 Task: Search one way flight ticket for 2 adults, 2 infants in seat and 1 infant on lap in first from Dallas: Dallas Fort Worth International Airport to Riverton: Central Wyoming Regional Airport (was Riverton Regional) on 8-4-2023. Choice of flights is Singapure airlines. Number of bags: 3 checked bags. Price is upto 30000. Outbound departure time preference is 4:45.
Action: Mouse moved to (216, 250)
Screenshot: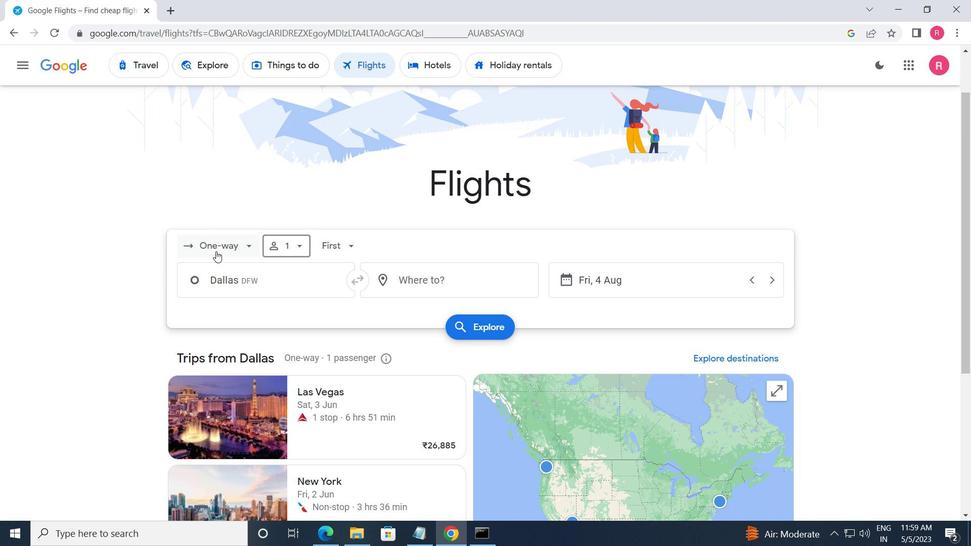 
Action: Mouse pressed left at (216, 250)
Screenshot: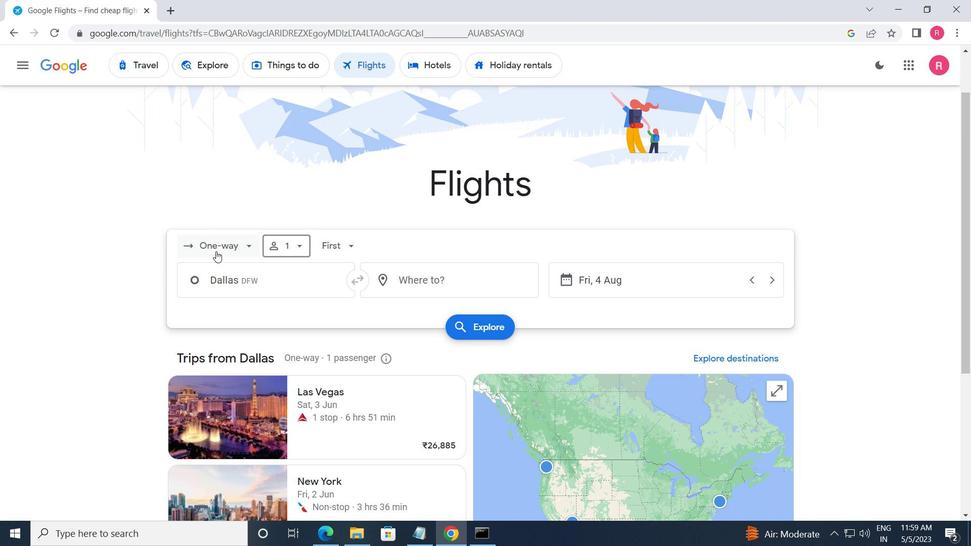 
Action: Mouse moved to (247, 310)
Screenshot: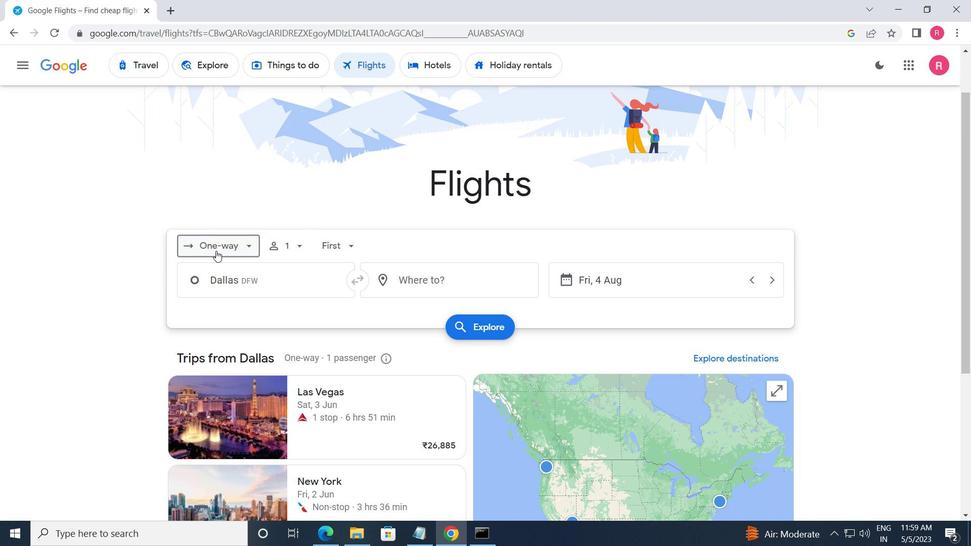 
Action: Mouse pressed left at (247, 310)
Screenshot: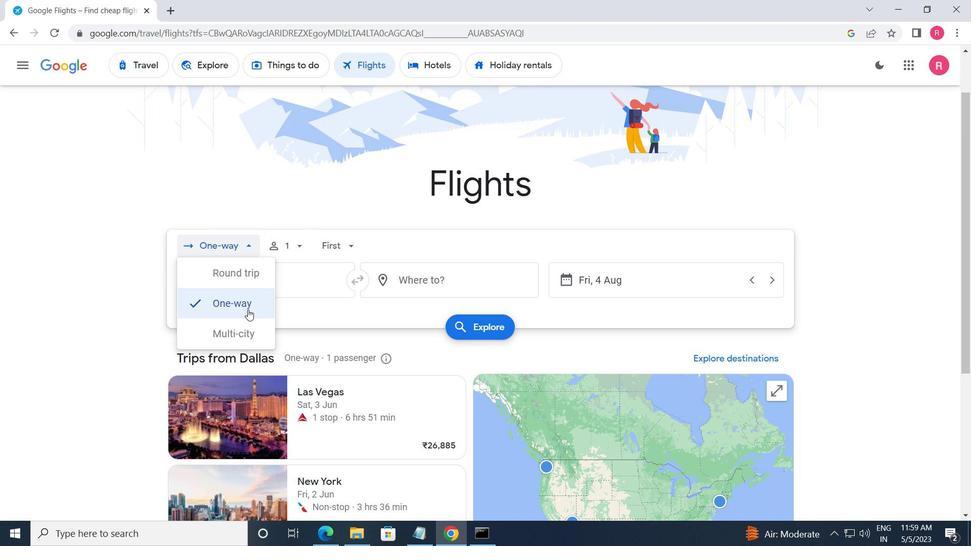 
Action: Mouse moved to (295, 249)
Screenshot: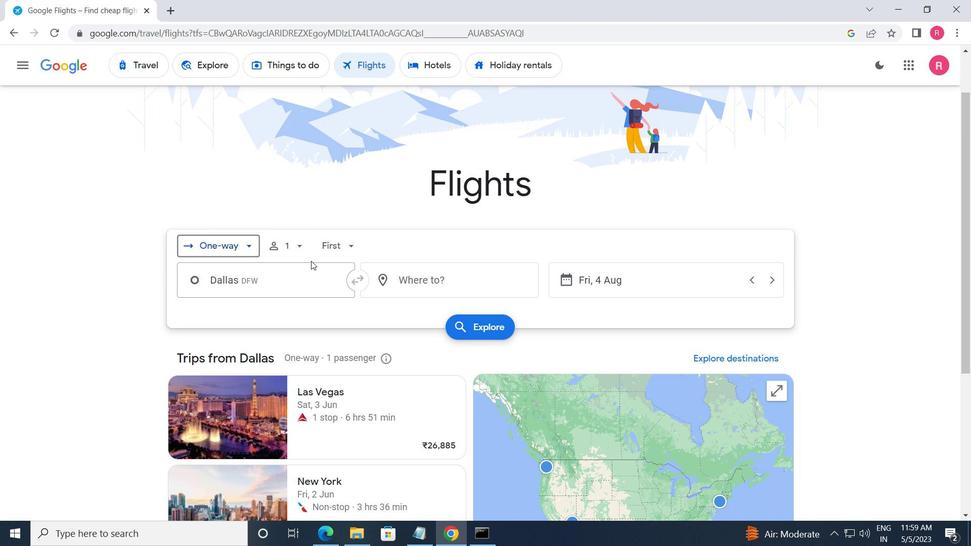 
Action: Mouse pressed left at (295, 249)
Screenshot: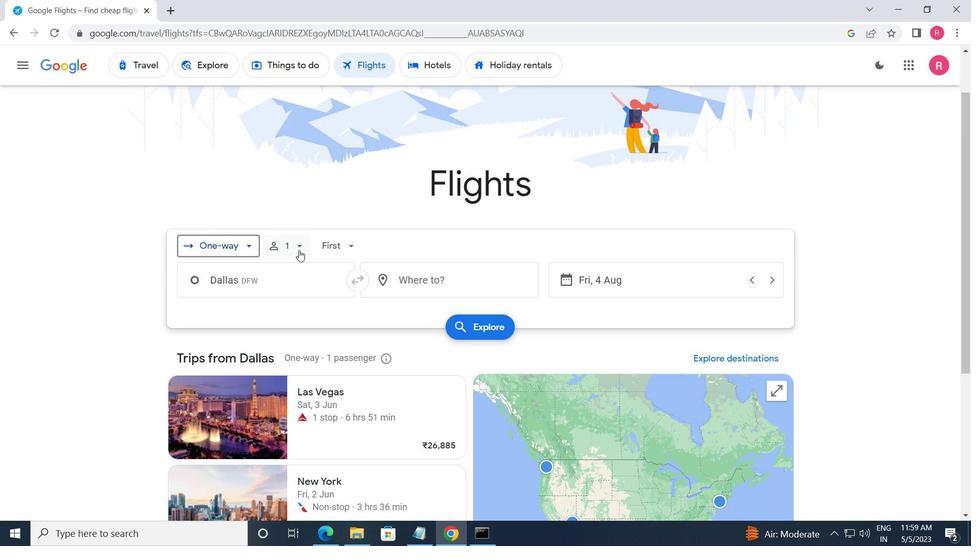 
Action: Mouse moved to (399, 279)
Screenshot: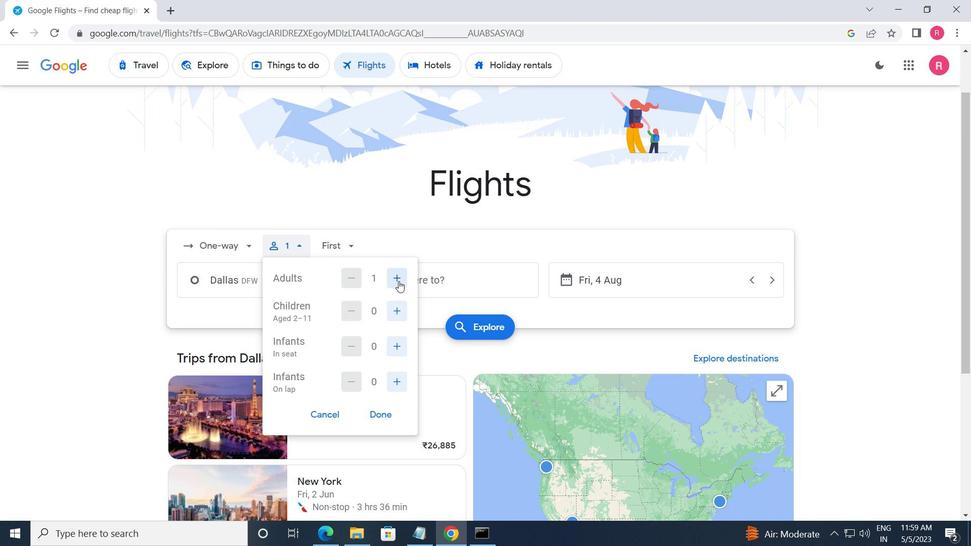 
Action: Mouse pressed left at (399, 279)
Screenshot: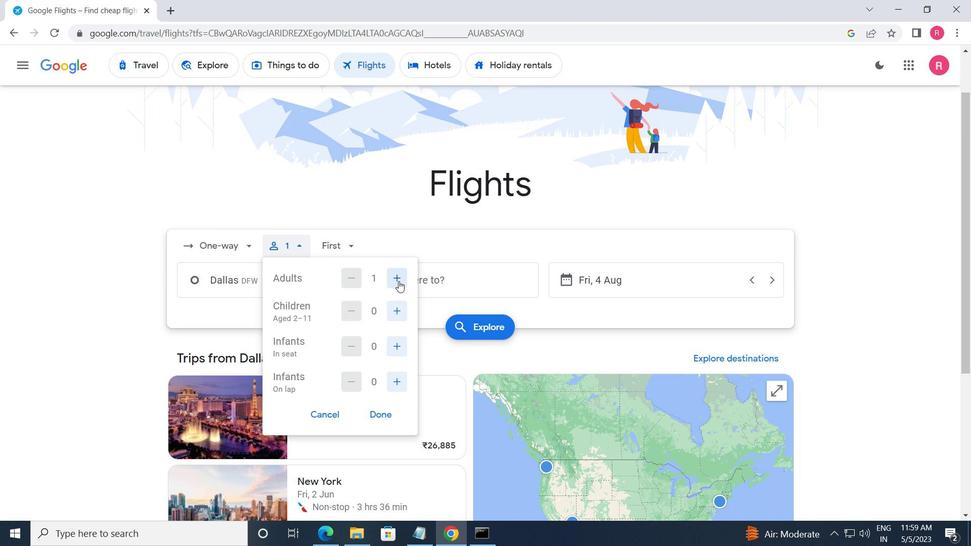 
Action: Mouse moved to (391, 351)
Screenshot: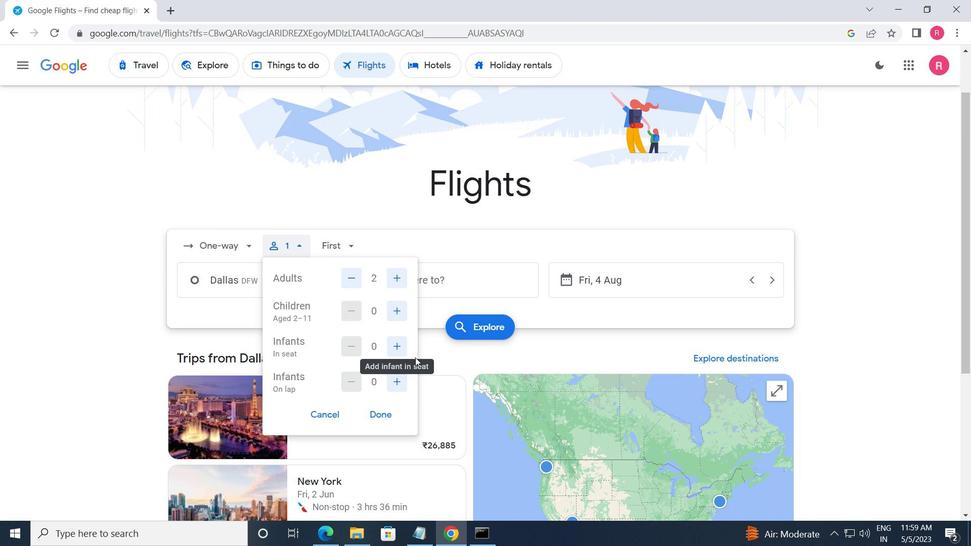 
Action: Mouse pressed left at (391, 351)
Screenshot: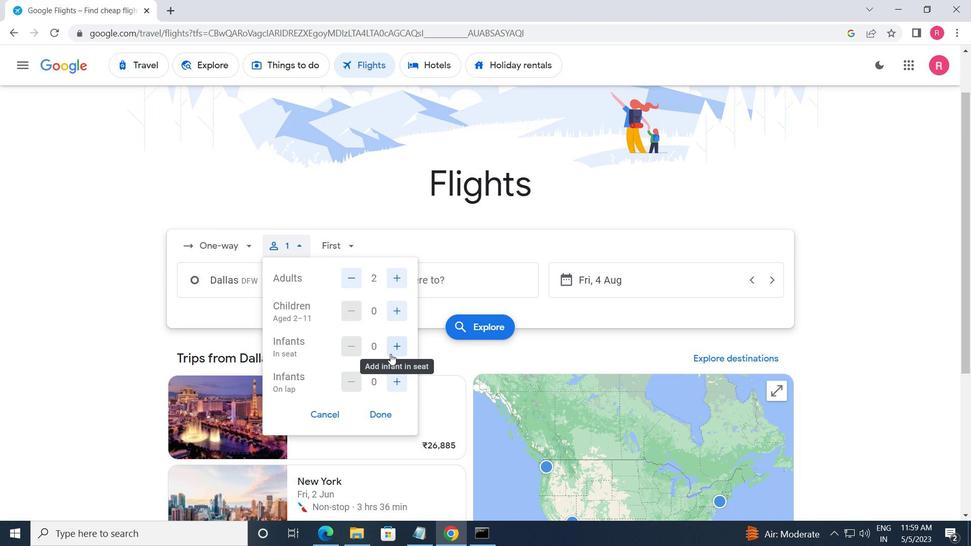 
Action: Mouse moved to (398, 342)
Screenshot: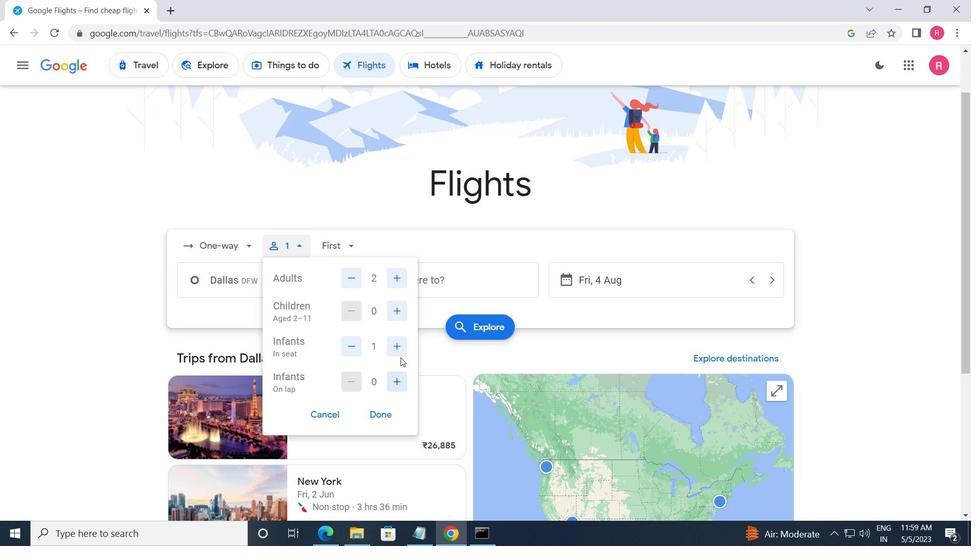 
Action: Mouse pressed left at (398, 342)
Screenshot: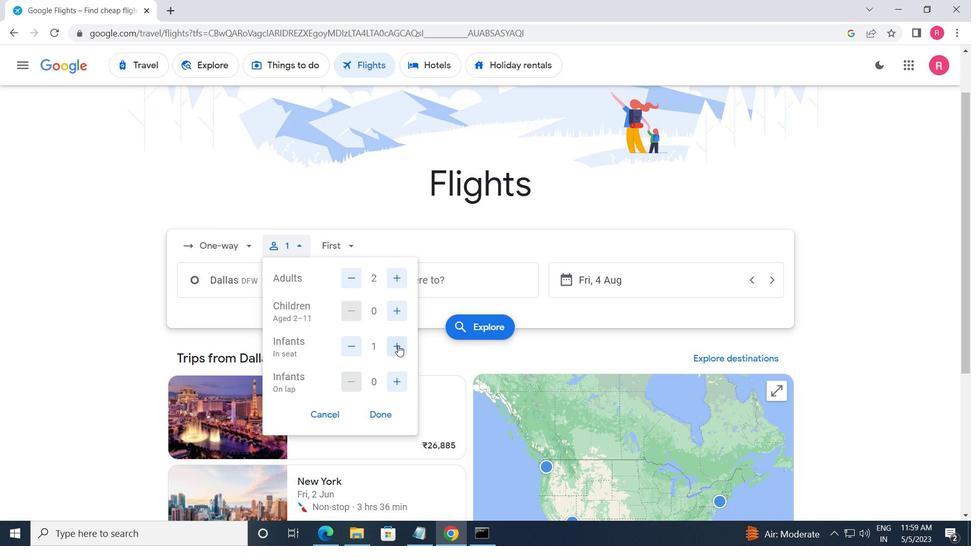 
Action: Mouse moved to (394, 376)
Screenshot: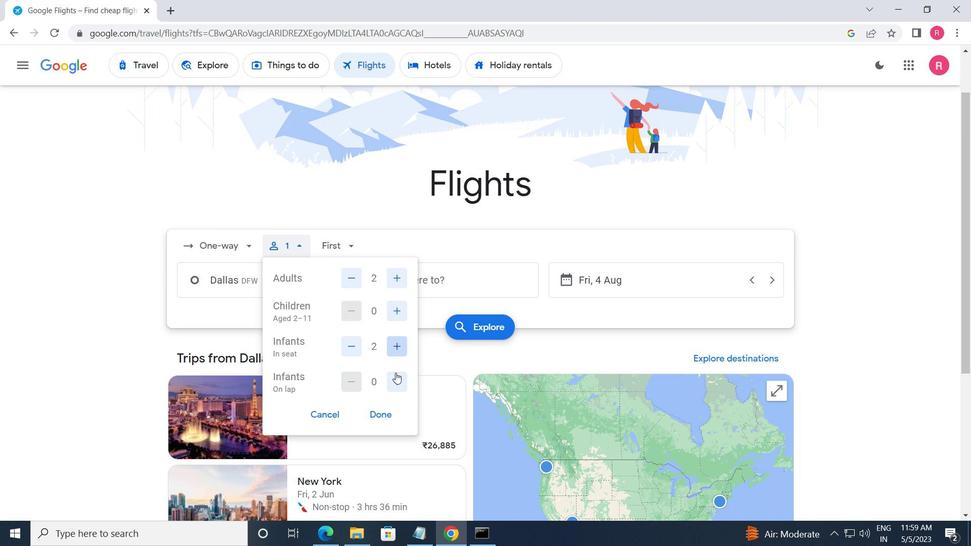 
Action: Mouse pressed left at (394, 376)
Screenshot: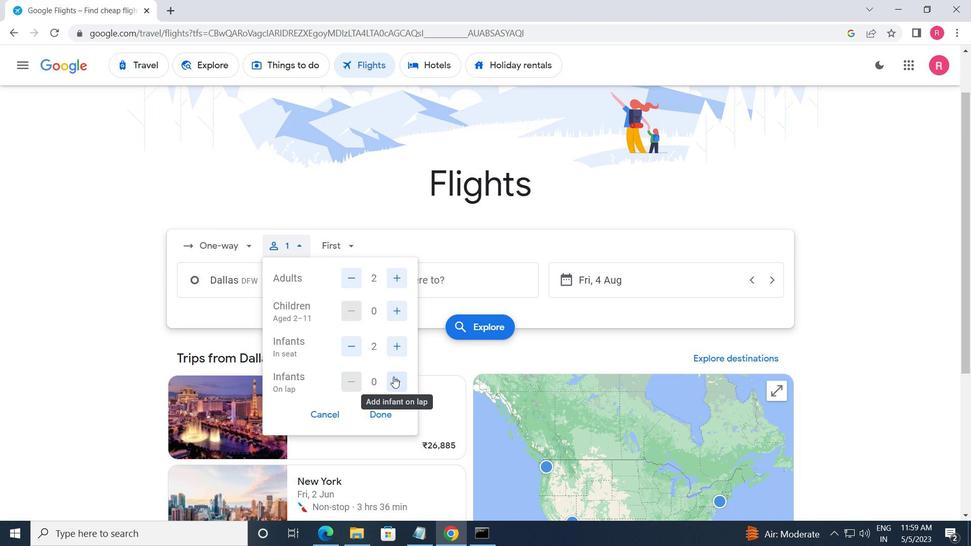 
Action: Mouse moved to (376, 415)
Screenshot: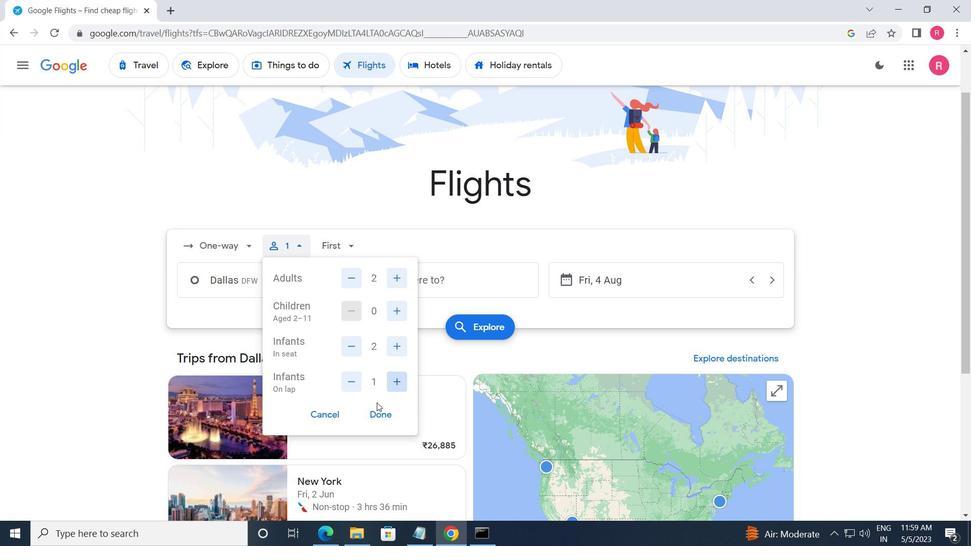 
Action: Mouse pressed left at (376, 415)
Screenshot: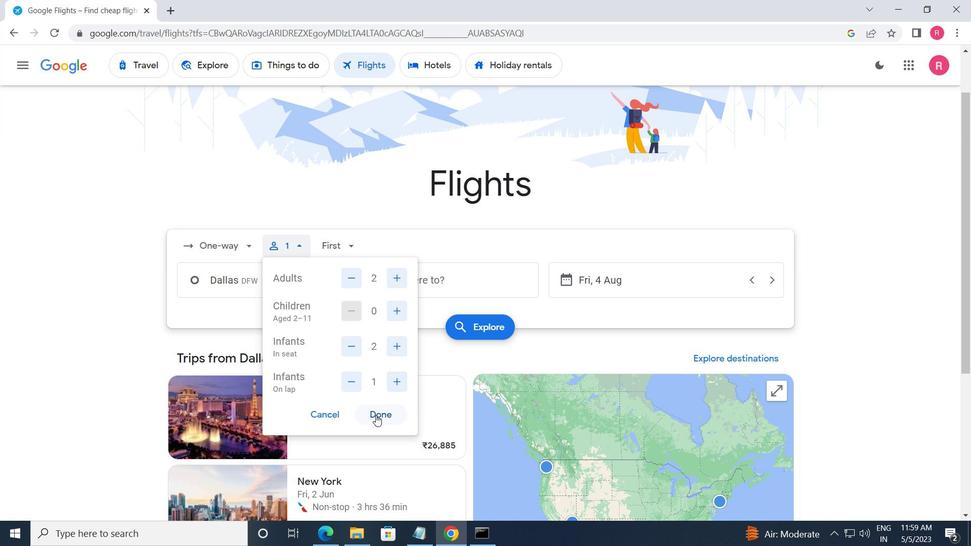 
Action: Mouse moved to (336, 244)
Screenshot: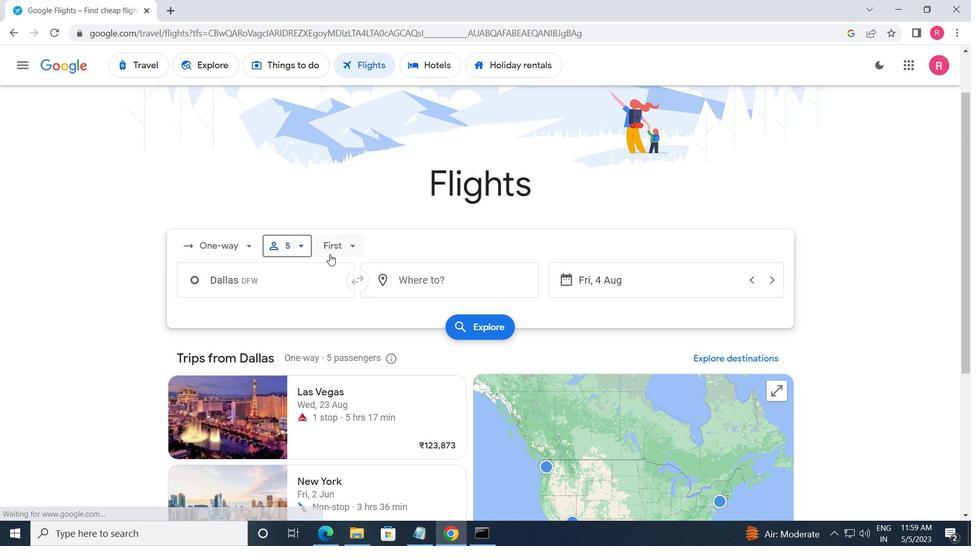 
Action: Mouse pressed left at (336, 244)
Screenshot: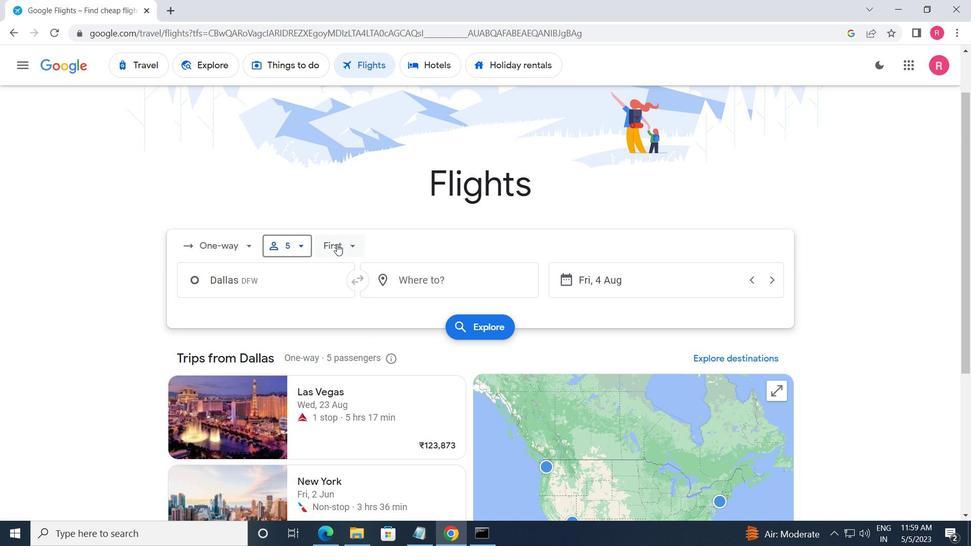 
Action: Mouse moved to (372, 362)
Screenshot: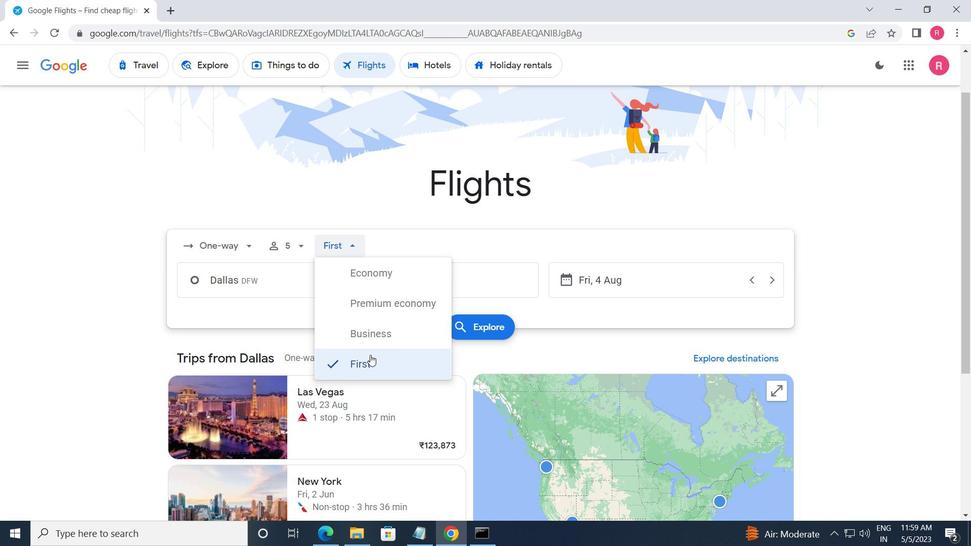 
Action: Mouse pressed left at (372, 362)
Screenshot: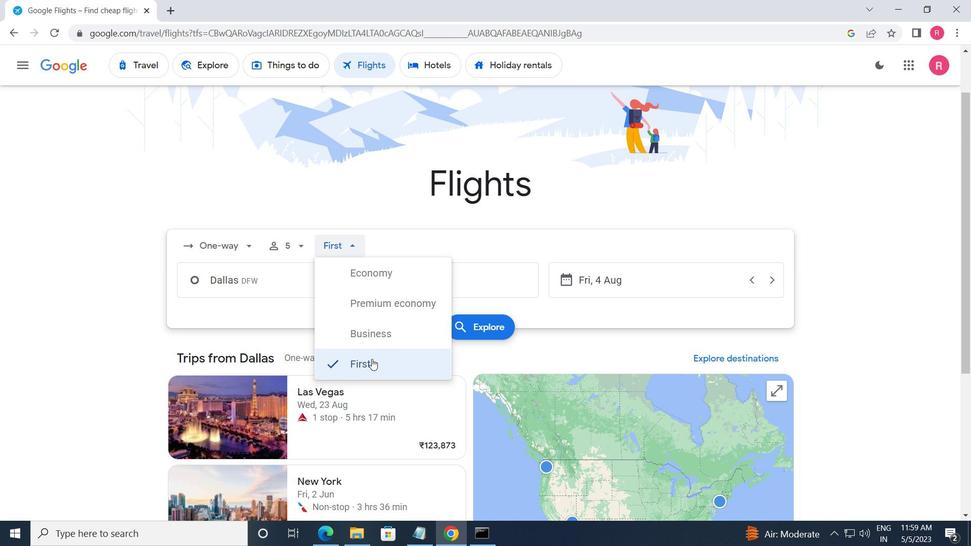 
Action: Mouse moved to (289, 283)
Screenshot: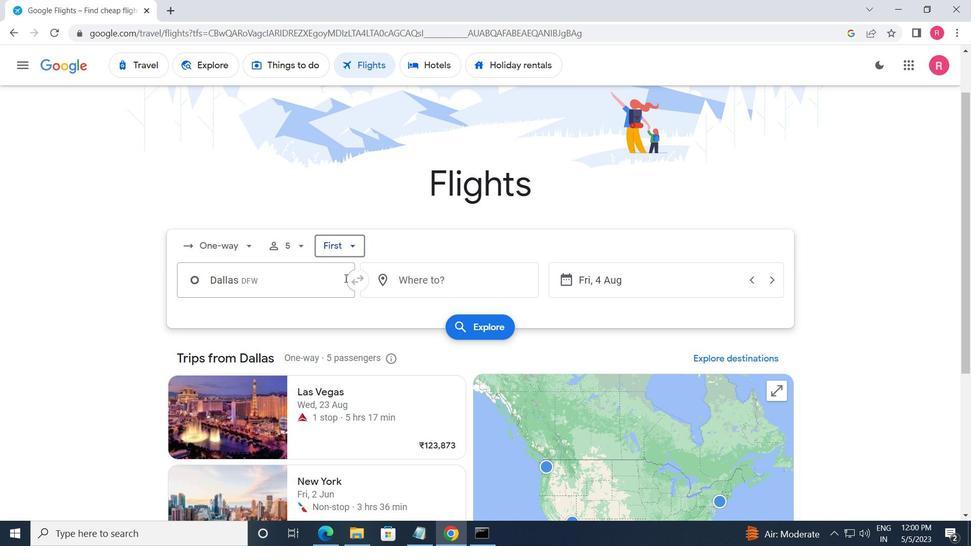 
Action: Mouse pressed left at (289, 283)
Screenshot: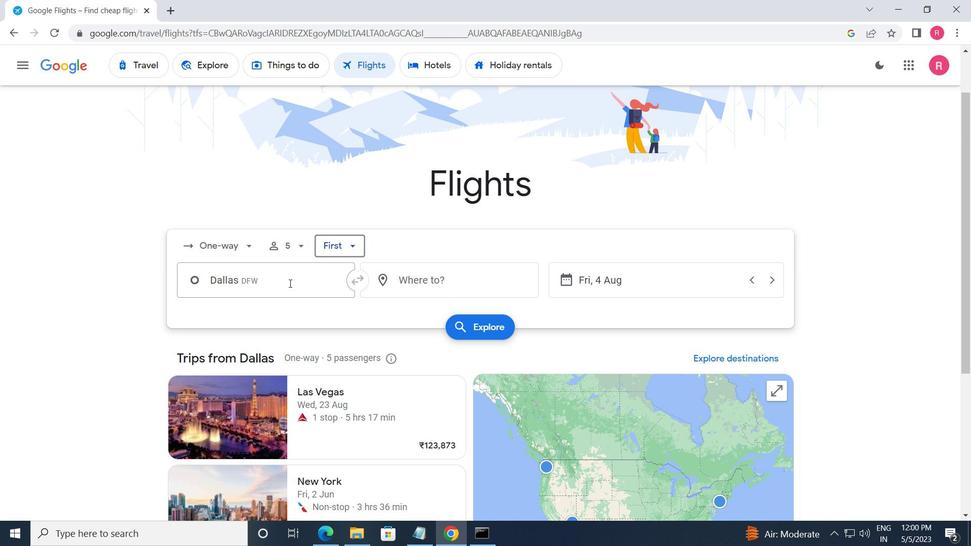 
Action: Key pressed <Key.shift>DALLAS
Screenshot: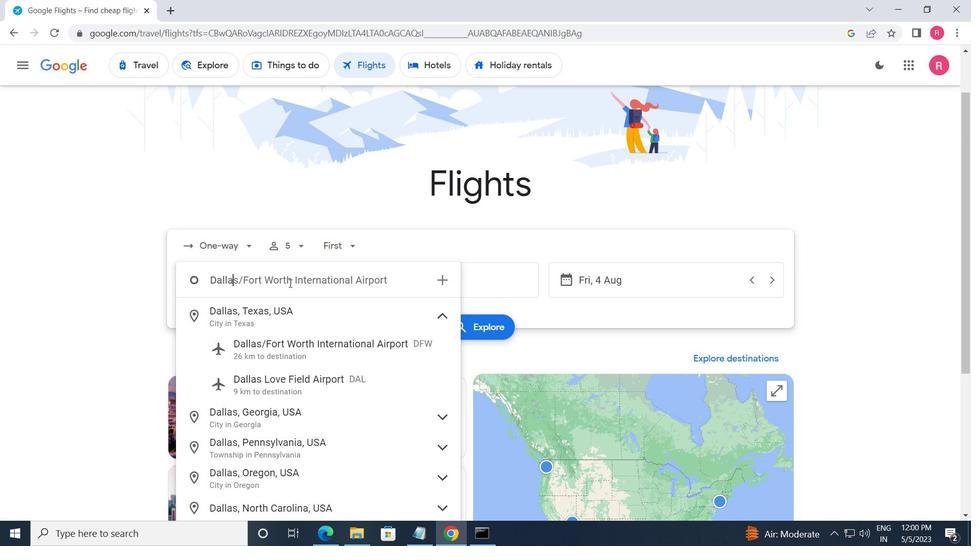 
Action: Mouse moved to (282, 350)
Screenshot: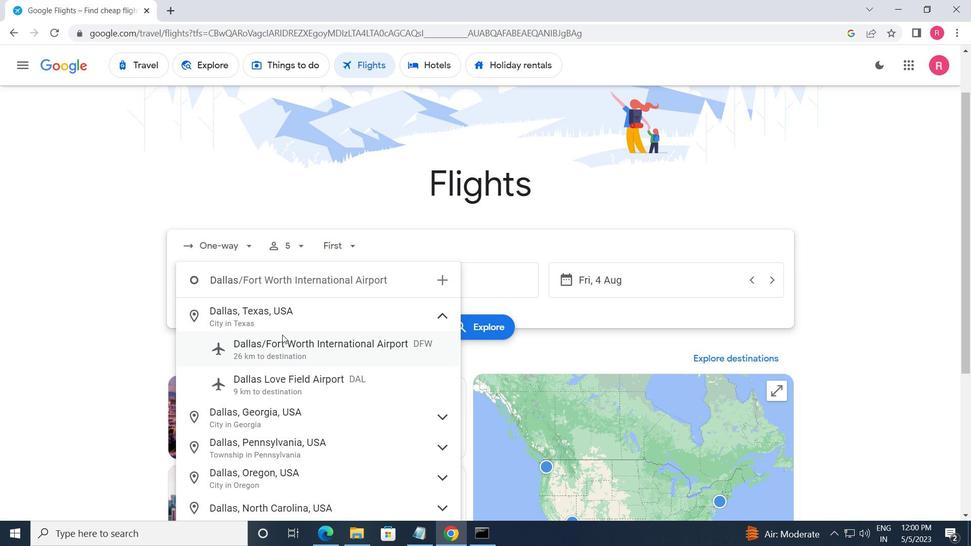 
Action: Mouse pressed left at (282, 350)
Screenshot: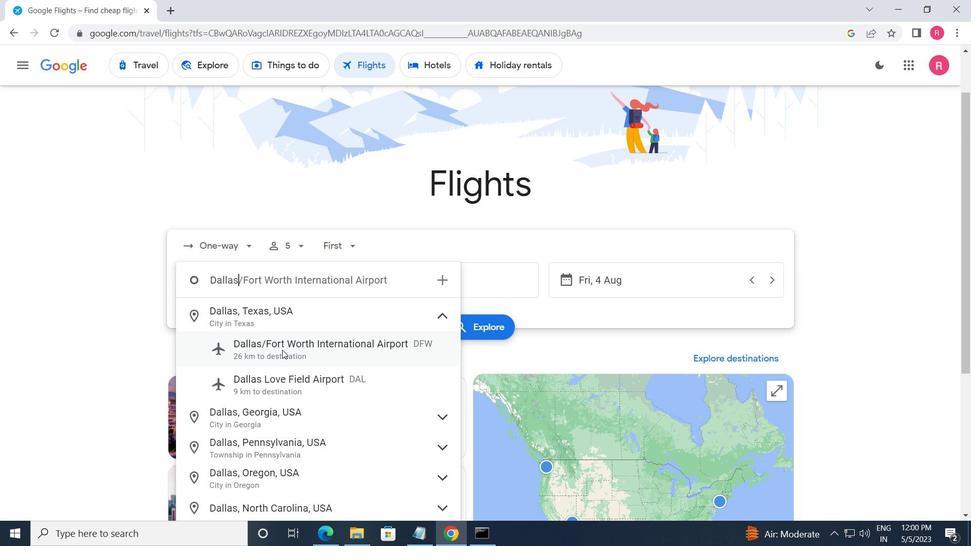 
Action: Mouse moved to (416, 277)
Screenshot: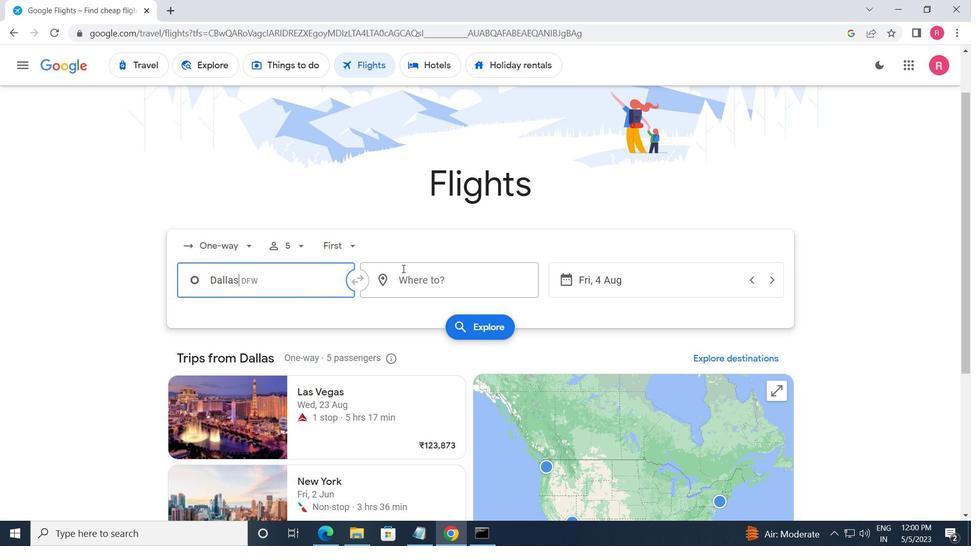 
Action: Mouse pressed left at (416, 277)
Screenshot: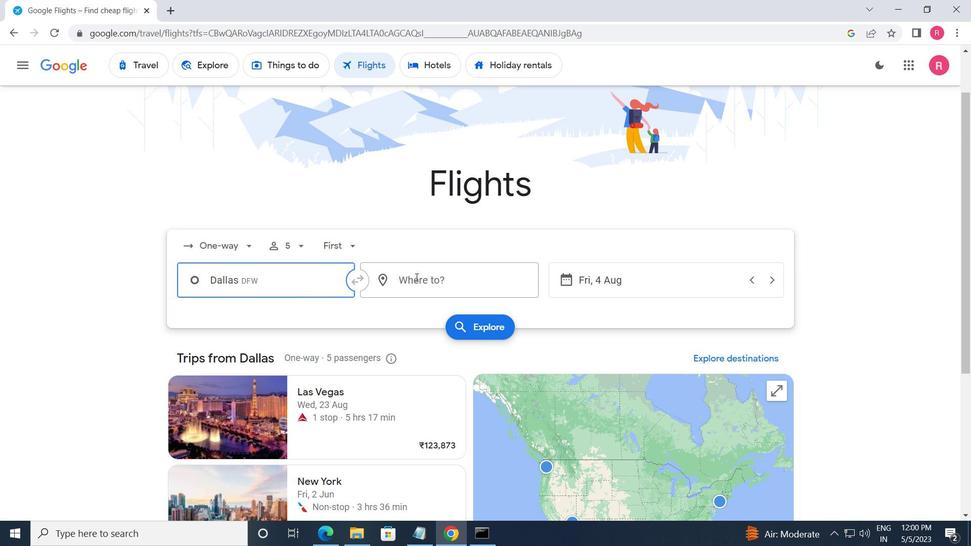 
Action: Key pressed <Key.shift>CENTRAL<Key.space><Key.shift>W
Screenshot: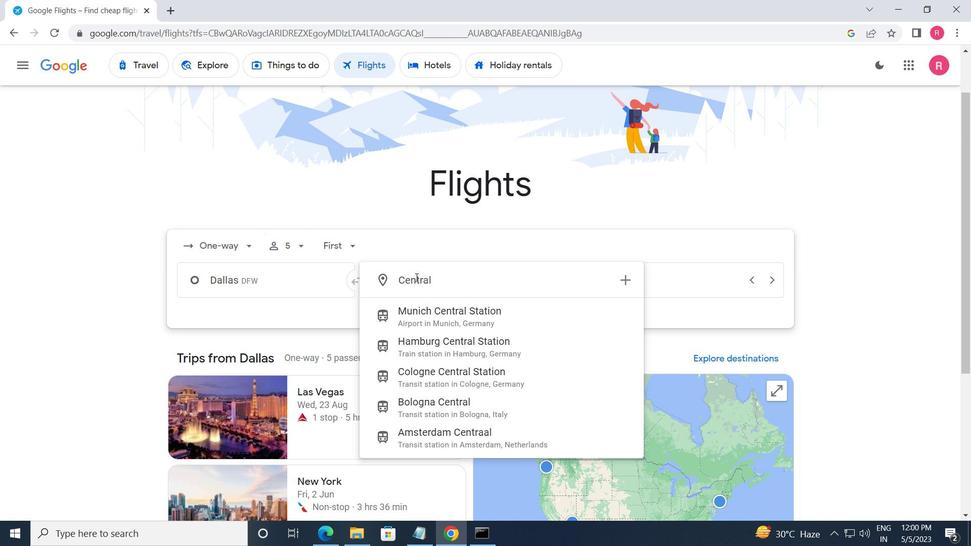 
Action: Mouse moved to (460, 314)
Screenshot: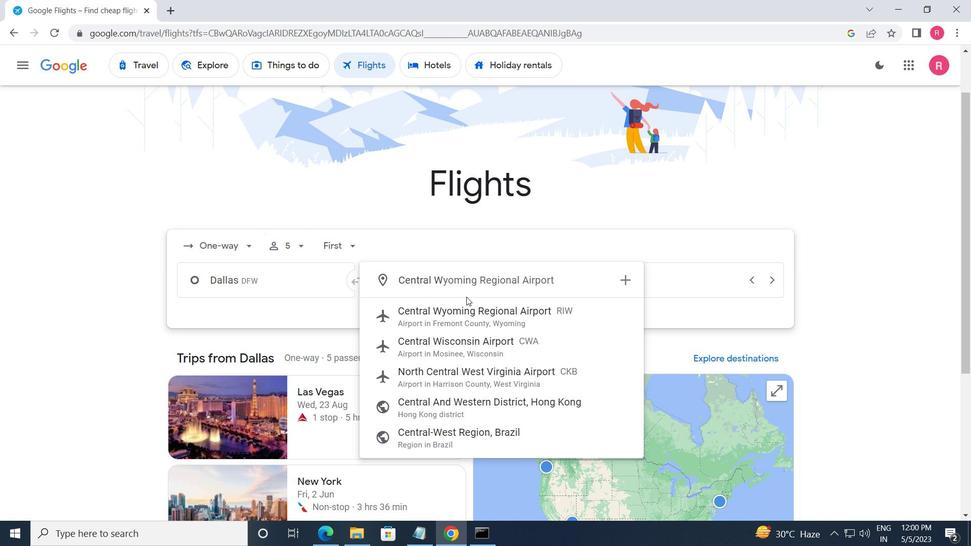 
Action: Mouse pressed left at (460, 314)
Screenshot: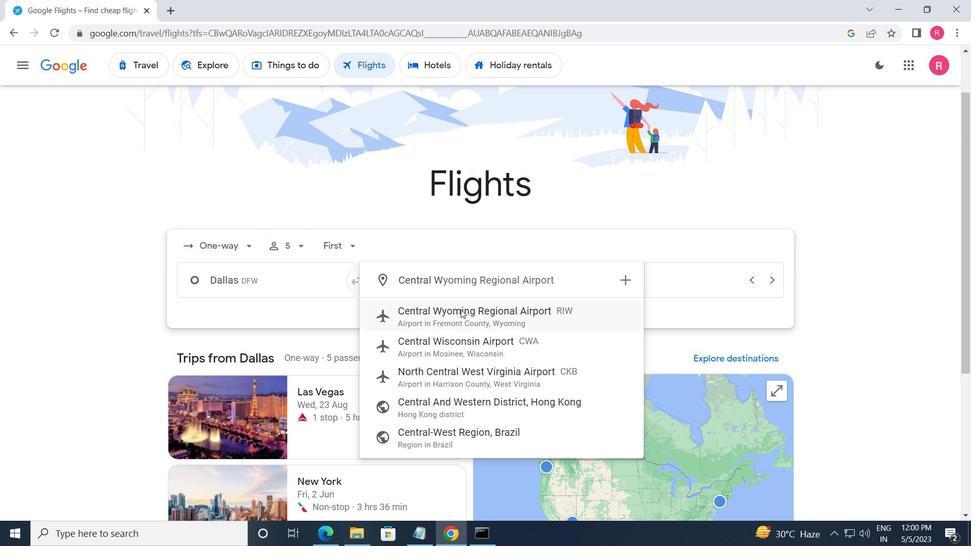 
Action: Mouse moved to (627, 275)
Screenshot: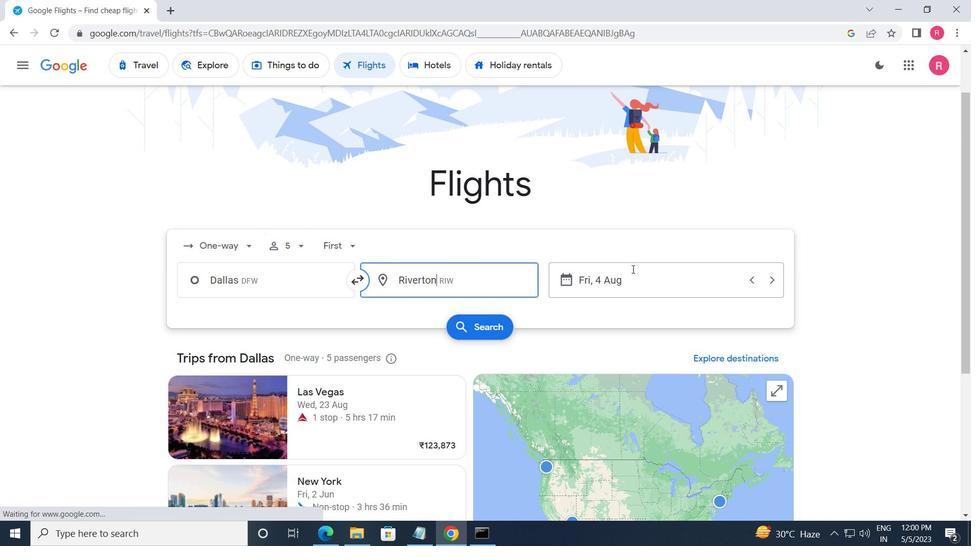 
Action: Mouse pressed left at (627, 275)
Screenshot: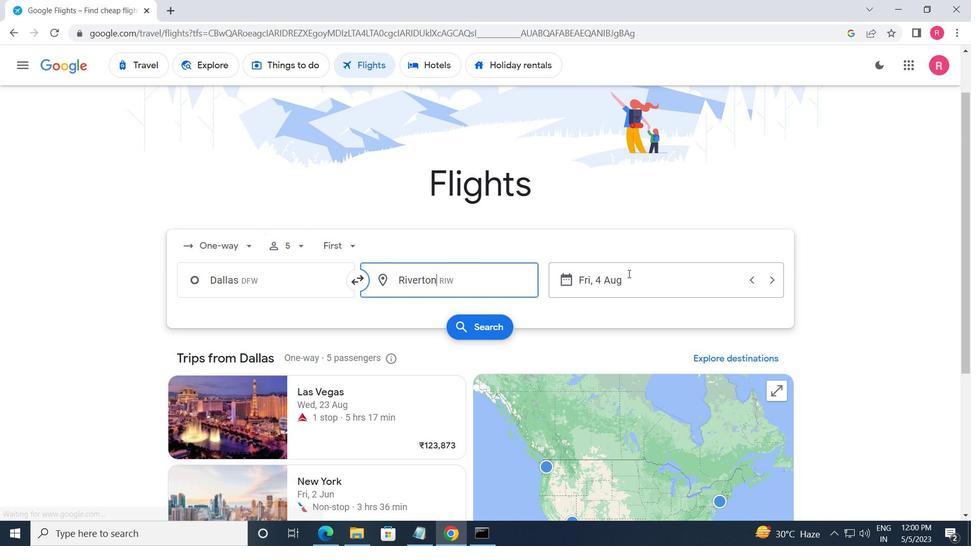 
Action: Mouse moved to (486, 300)
Screenshot: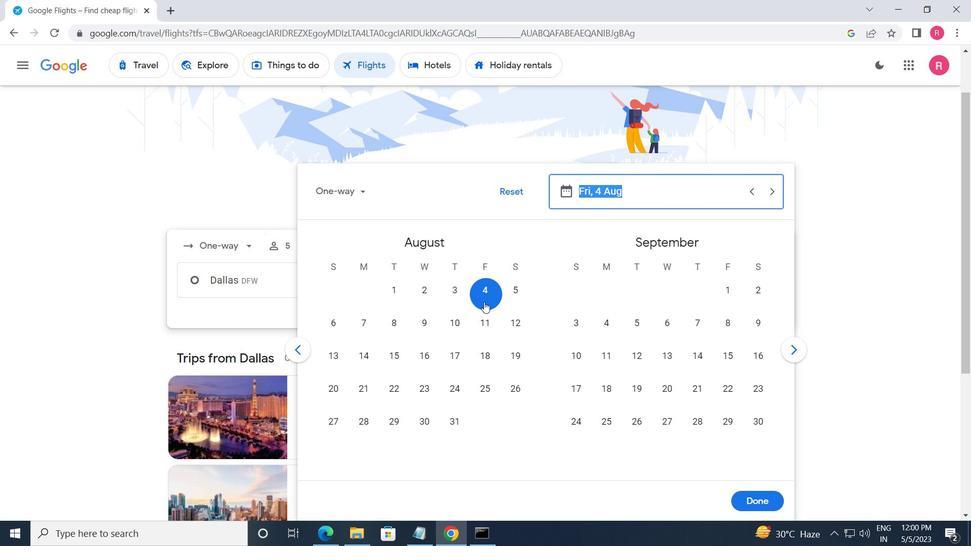 
Action: Mouse pressed left at (486, 300)
Screenshot: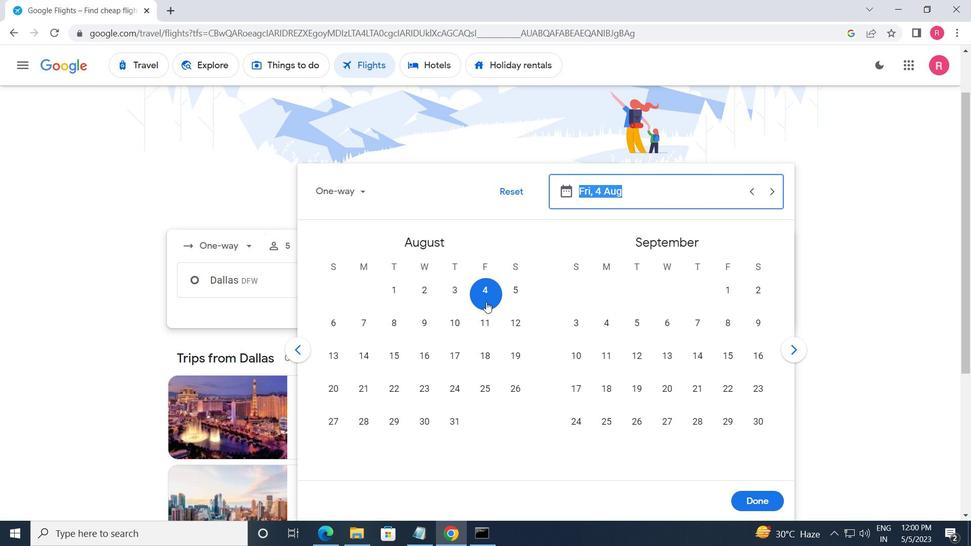 
Action: Mouse moved to (763, 508)
Screenshot: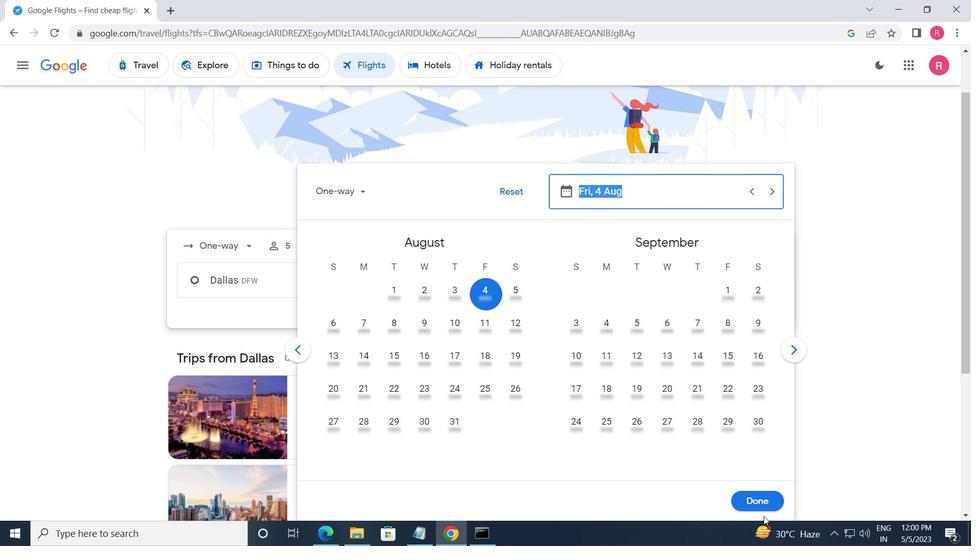 
Action: Mouse pressed left at (763, 508)
Screenshot: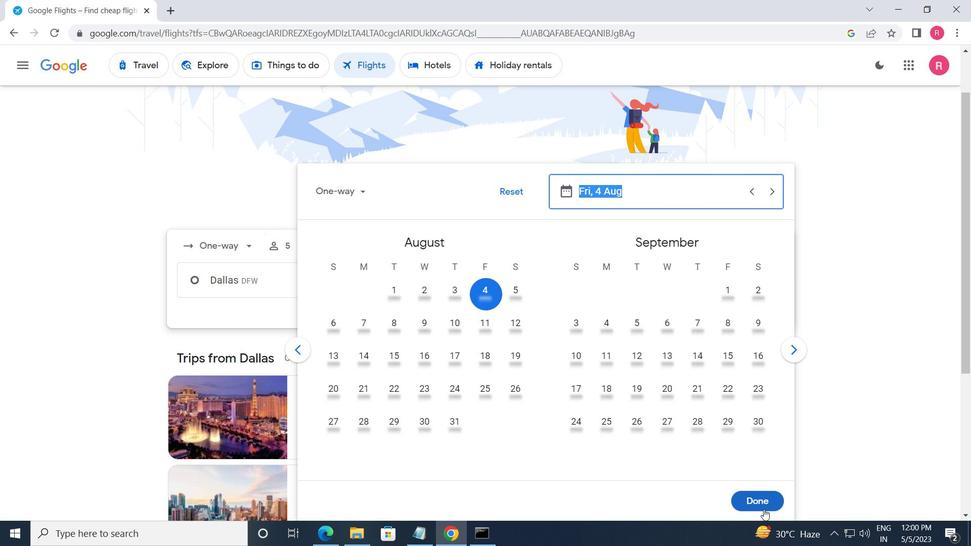 
Action: Mouse moved to (471, 330)
Screenshot: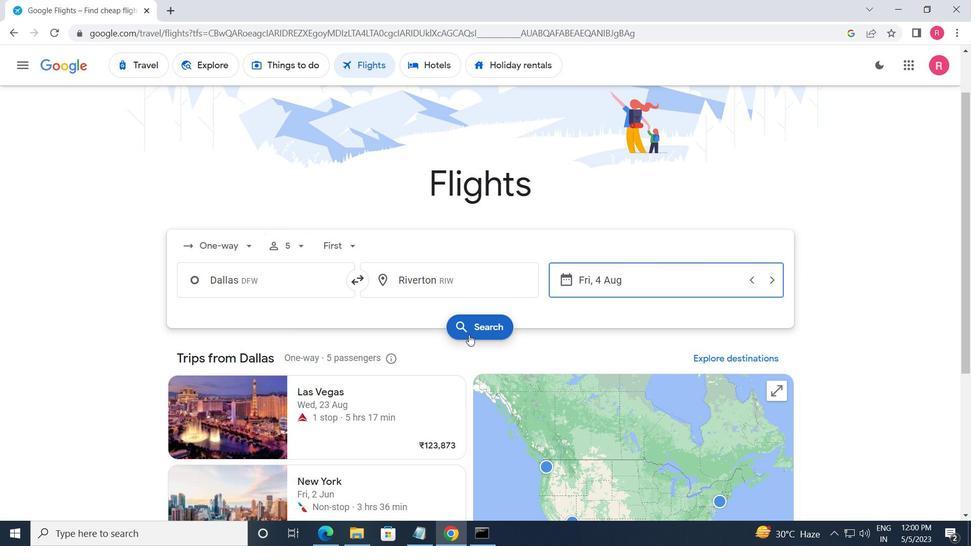 
Action: Mouse pressed left at (471, 330)
Screenshot: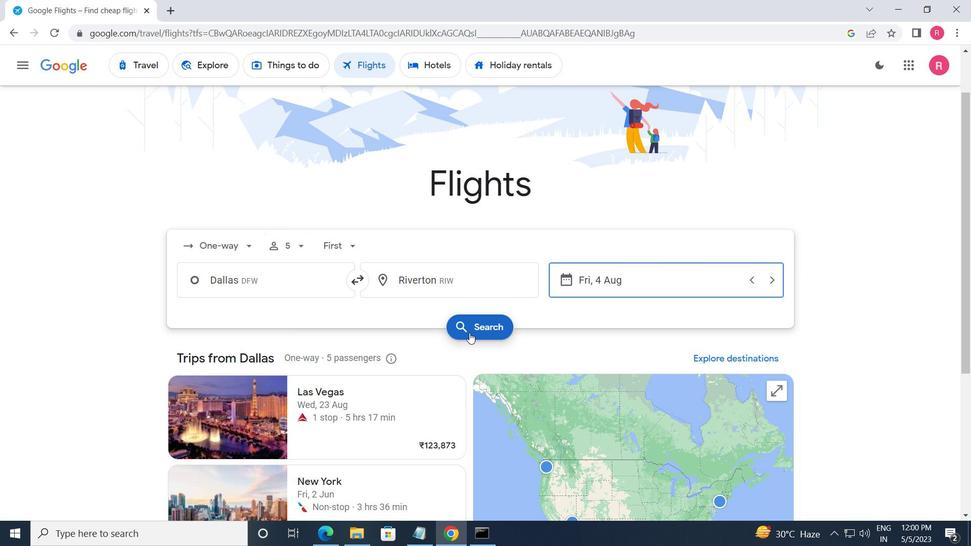 
Action: Mouse moved to (190, 181)
Screenshot: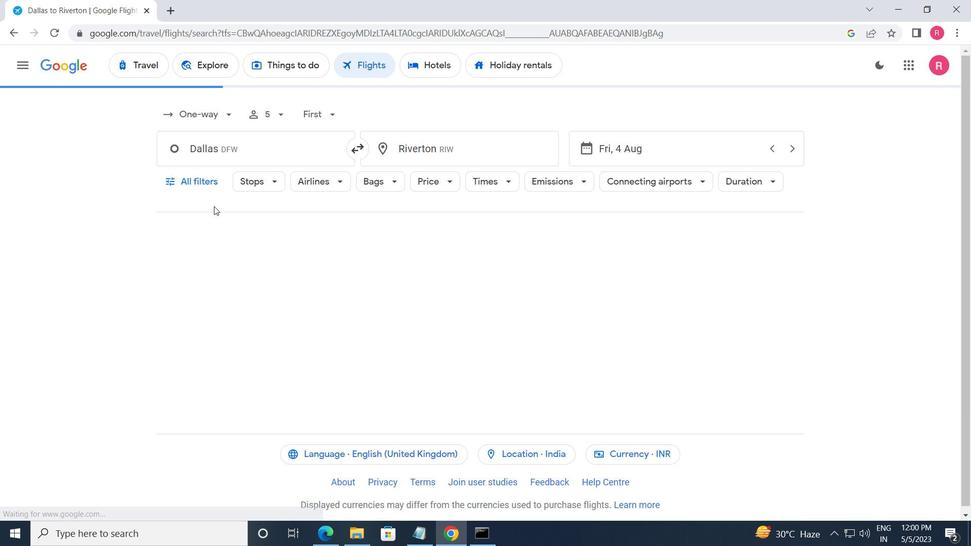 
Action: Mouse pressed left at (190, 181)
Screenshot: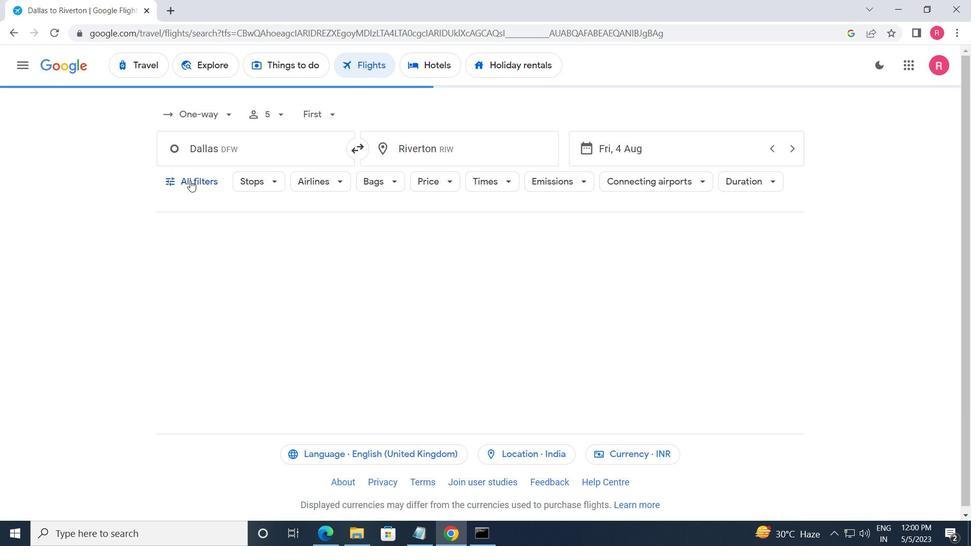 
Action: Mouse moved to (239, 310)
Screenshot: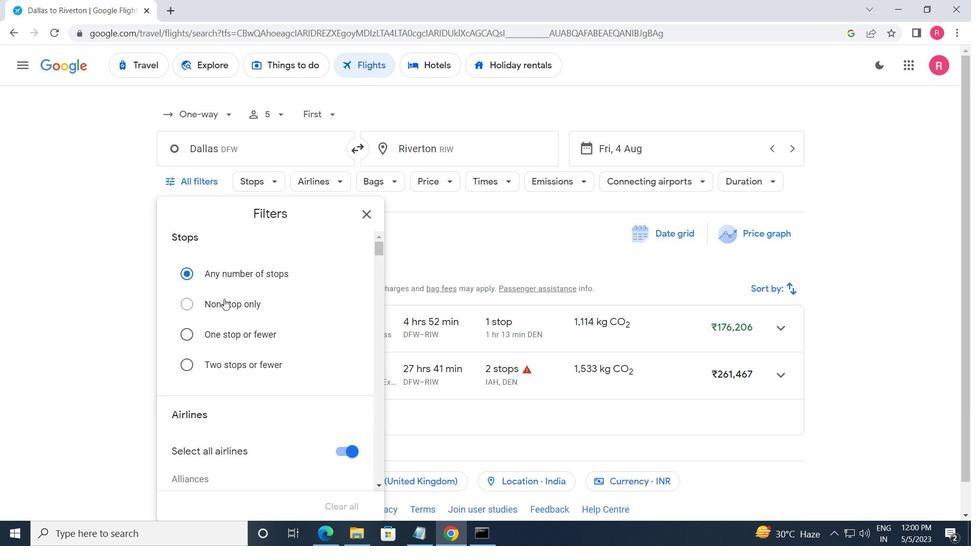
Action: Mouse scrolled (239, 310) with delta (0, 0)
Screenshot: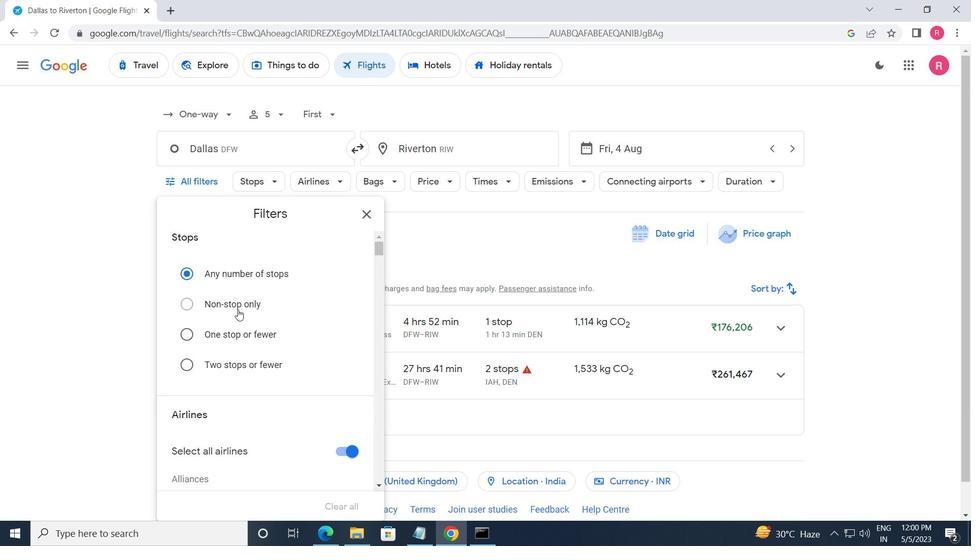 
Action: Mouse scrolled (239, 310) with delta (0, 0)
Screenshot: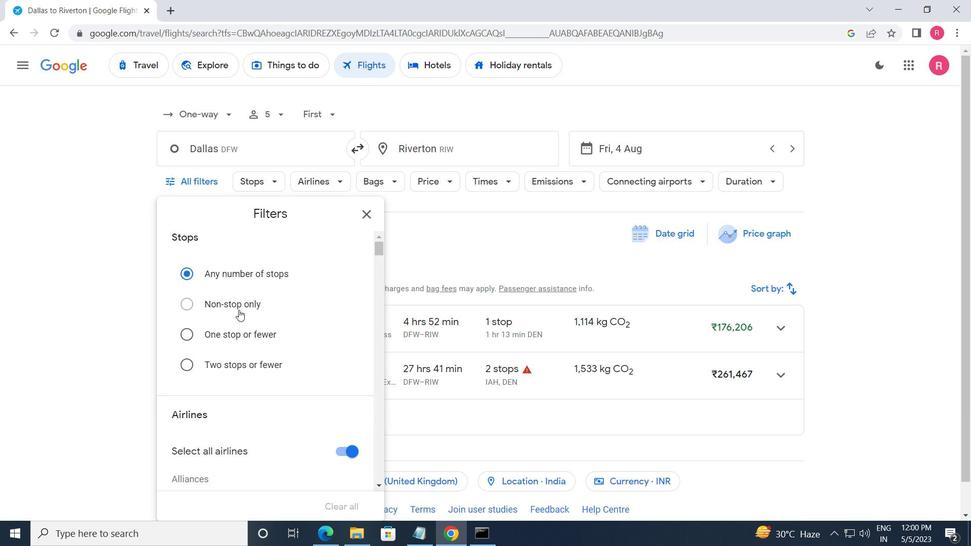 
Action: Mouse scrolled (239, 310) with delta (0, 0)
Screenshot: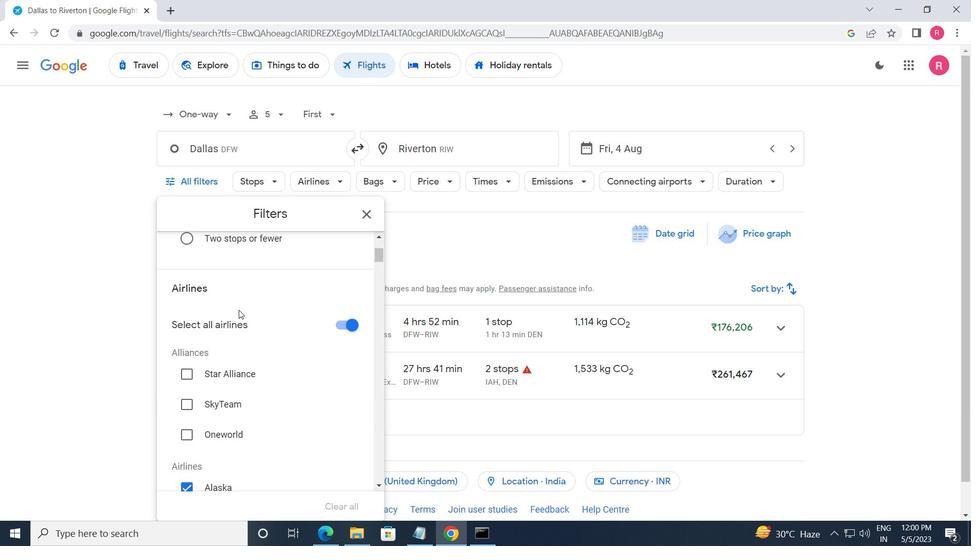 
Action: Mouse scrolled (239, 310) with delta (0, 0)
Screenshot: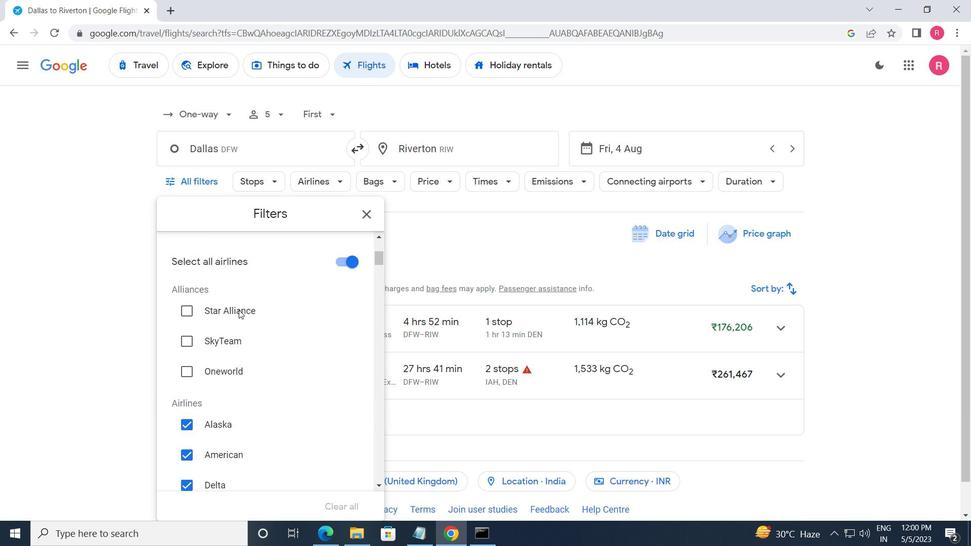 
Action: Mouse scrolled (239, 310) with delta (0, 0)
Screenshot: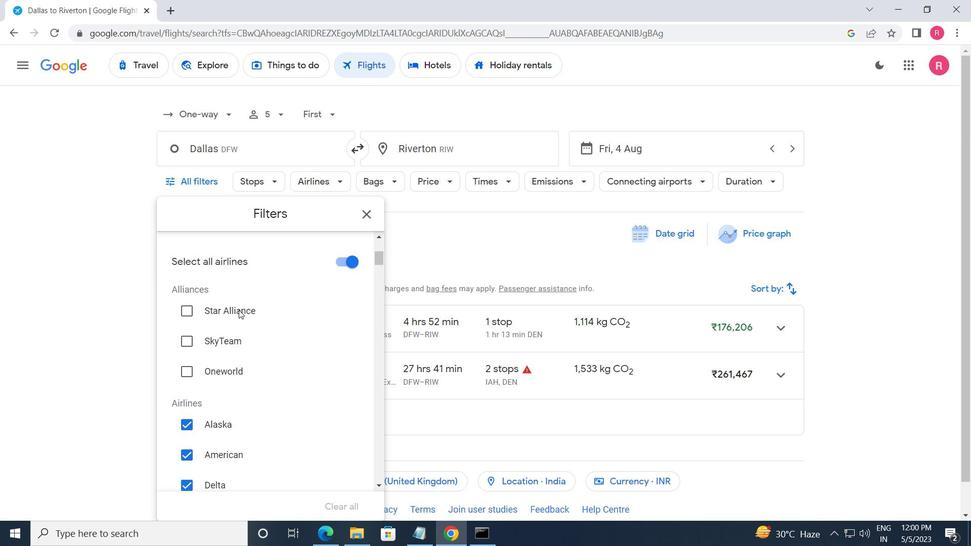 
Action: Mouse moved to (330, 422)
Screenshot: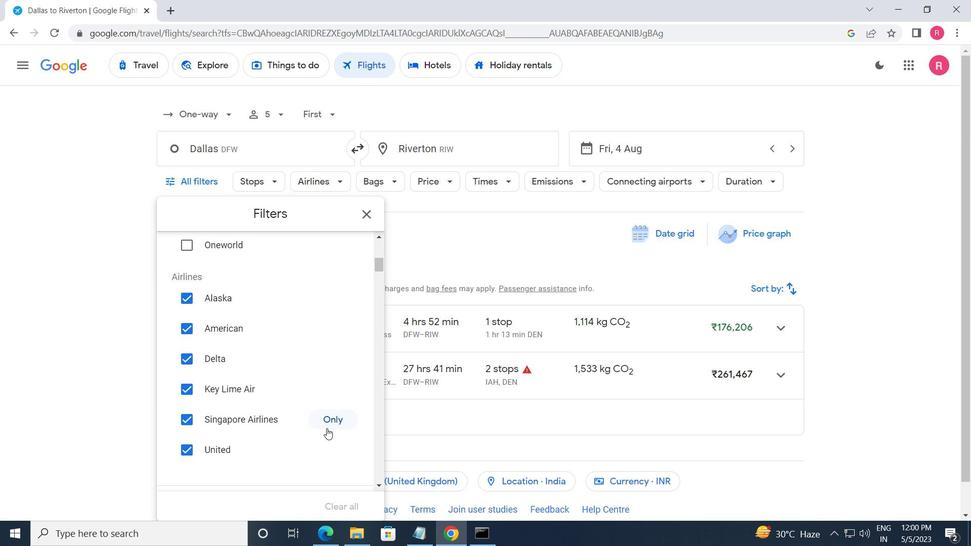 
Action: Mouse pressed left at (330, 422)
Screenshot: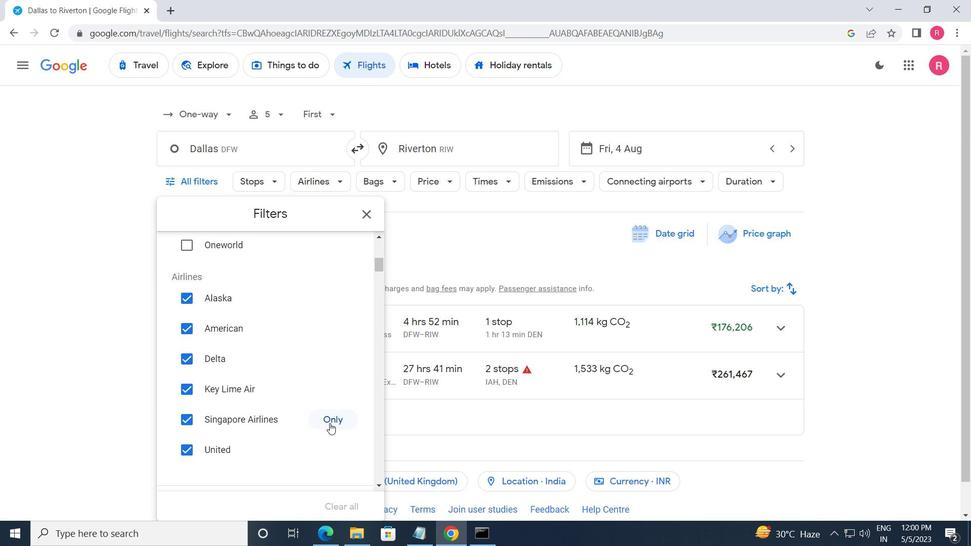 
Action: Mouse moved to (283, 346)
Screenshot: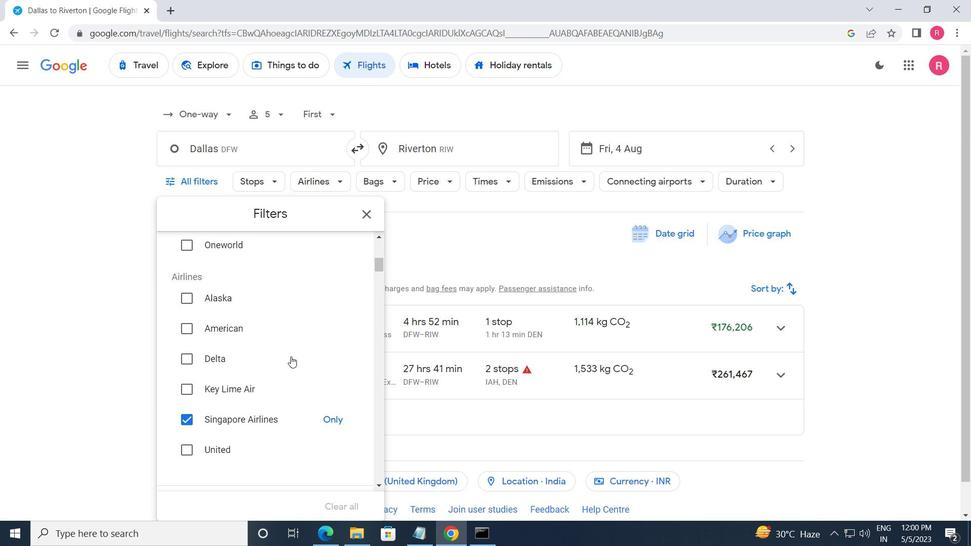 
Action: Mouse scrolled (283, 345) with delta (0, 0)
Screenshot: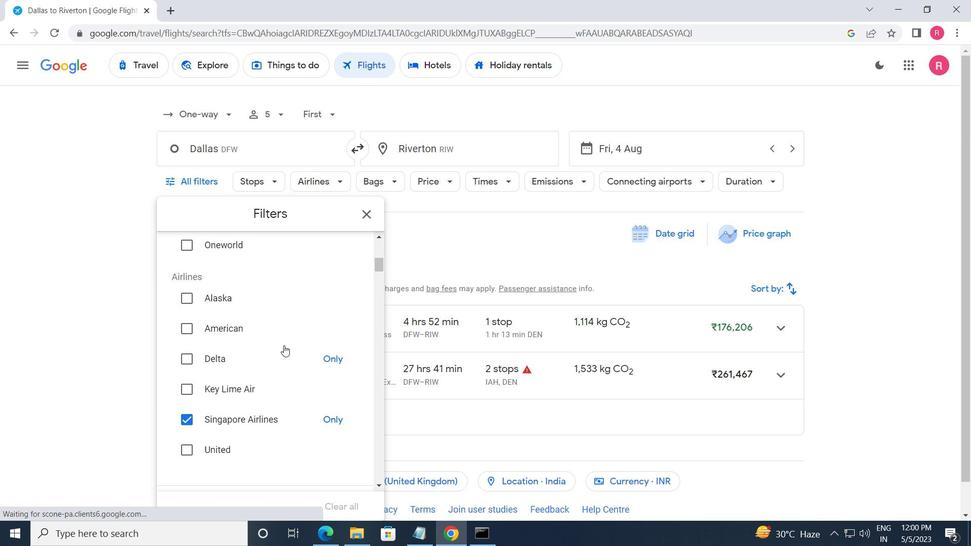 
Action: Mouse scrolled (283, 345) with delta (0, 0)
Screenshot: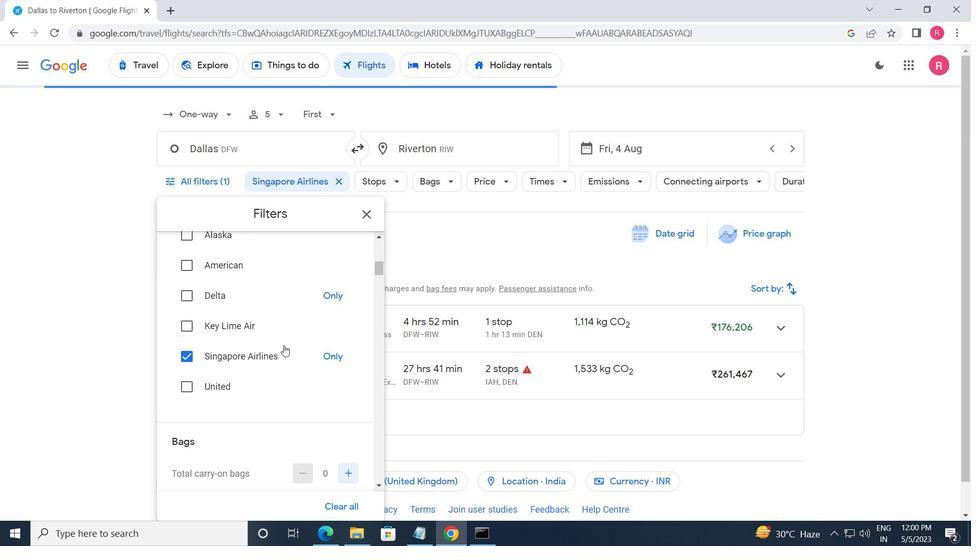 
Action: Mouse scrolled (283, 345) with delta (0, 0)
Screenshot: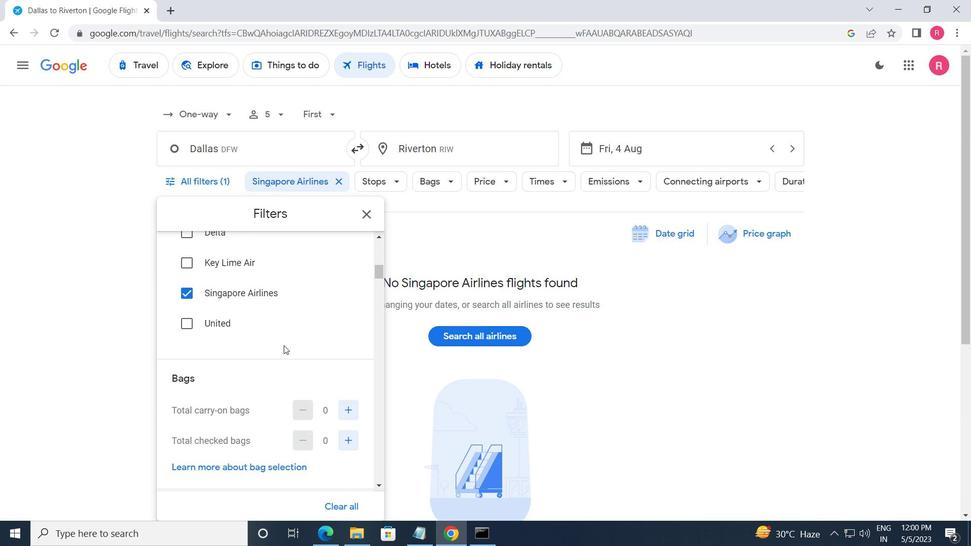 
Action: Mouse moved to (353, 381)
Screenshot: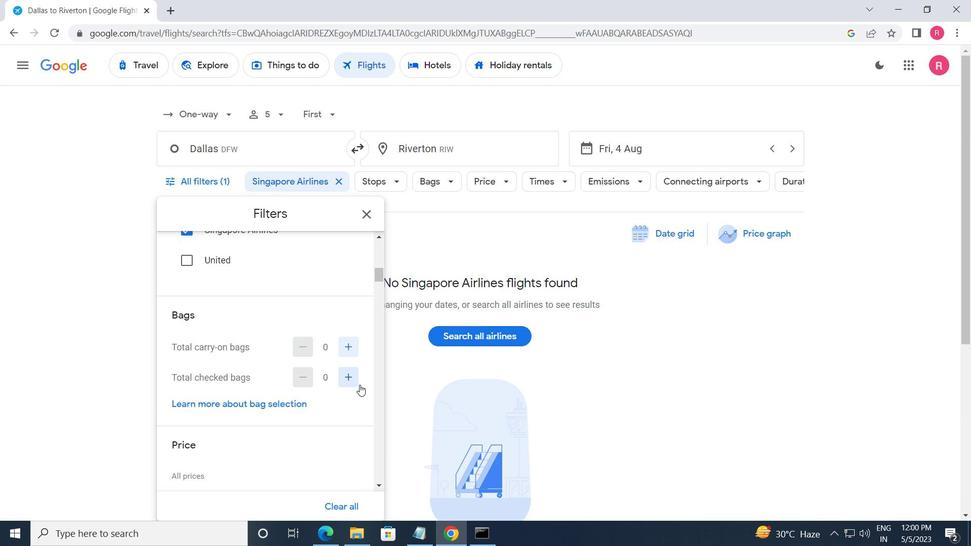 
Action: Mouse pressed left at (353, 381)
Screenshot: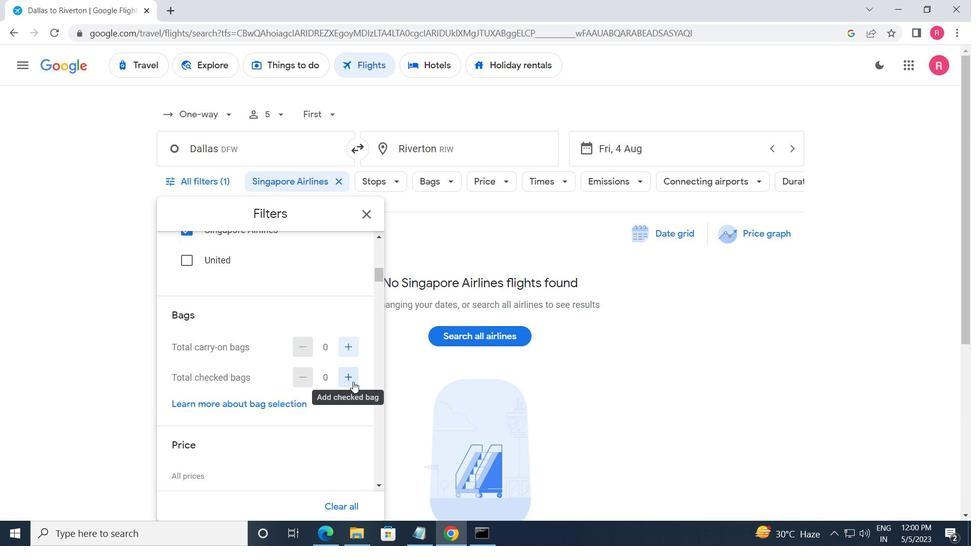 
Action: Mouse pressed left at (353, 381)
Screenshot: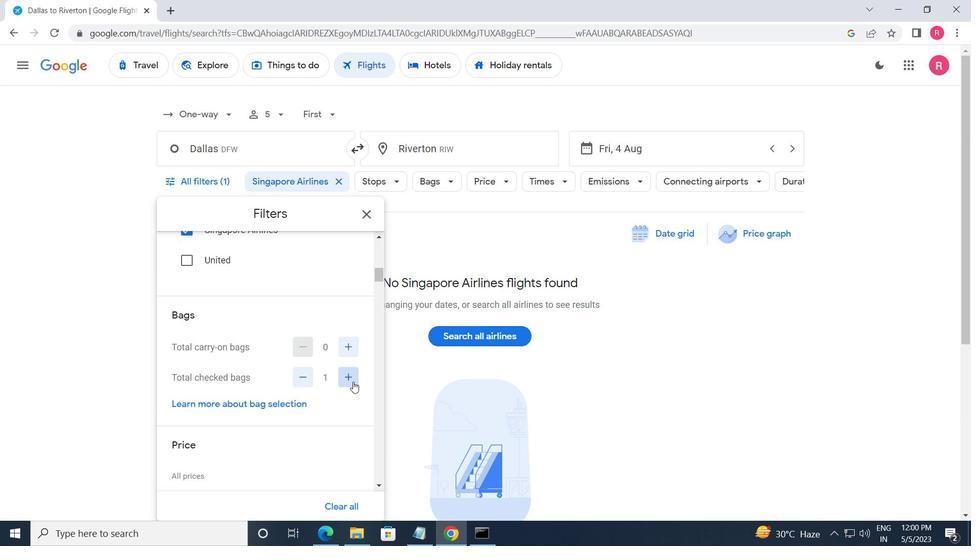 
Action: Mouse pressed left at (353, 381)
Screenshot: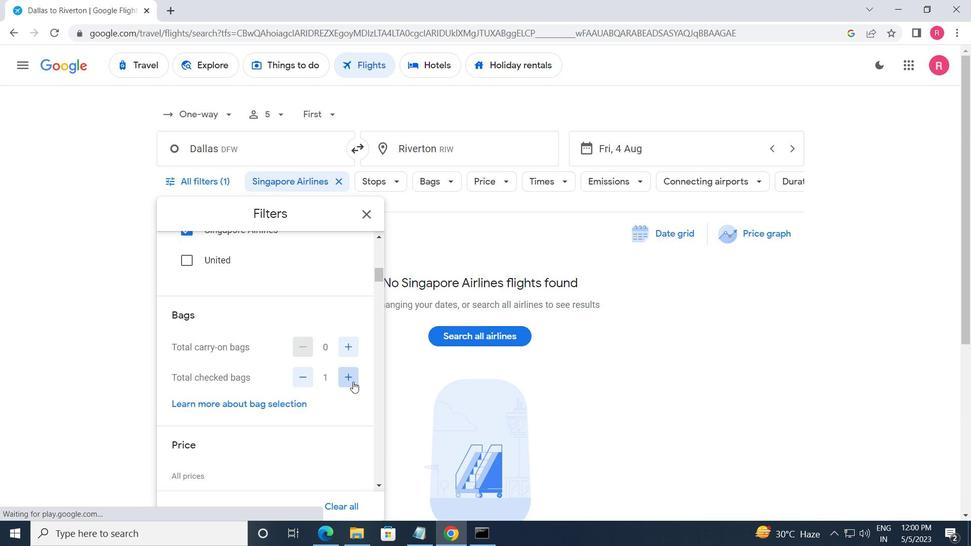 
Action: Mouse moved to (277, 359)
Screenshot: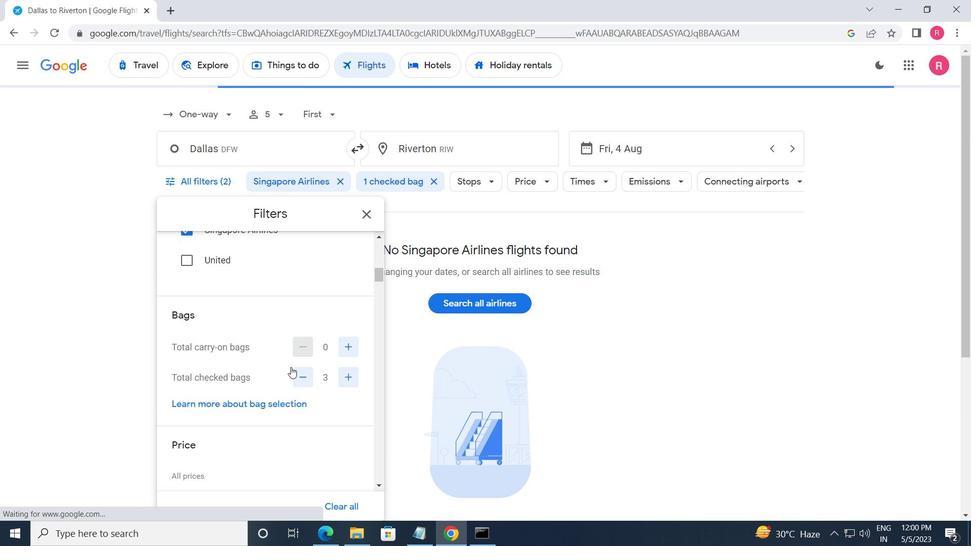 
Action: Mouse scrolled (277, 359) with delta (0, 0)
Screenshot: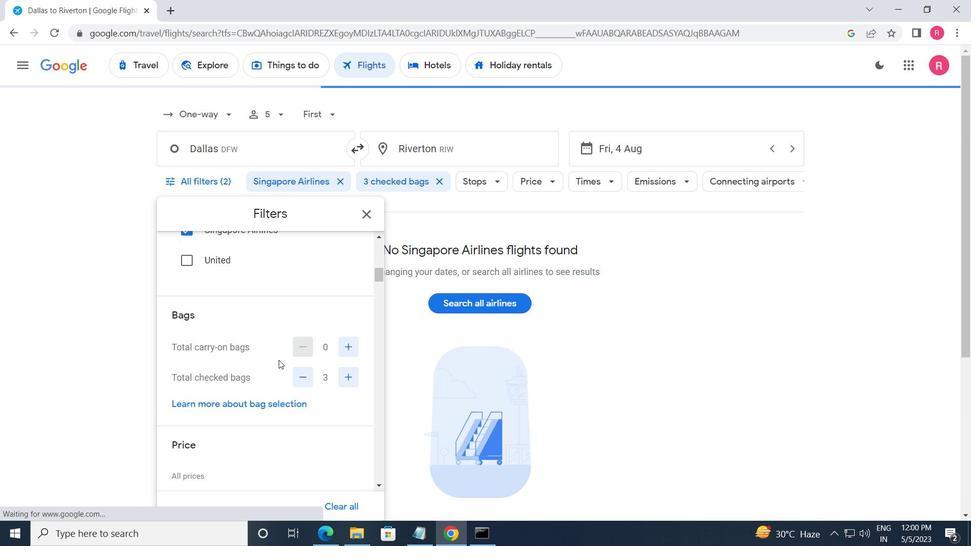 
Action: Mouse scrolled (277, 359) with delta (0, 0)
Screenshot: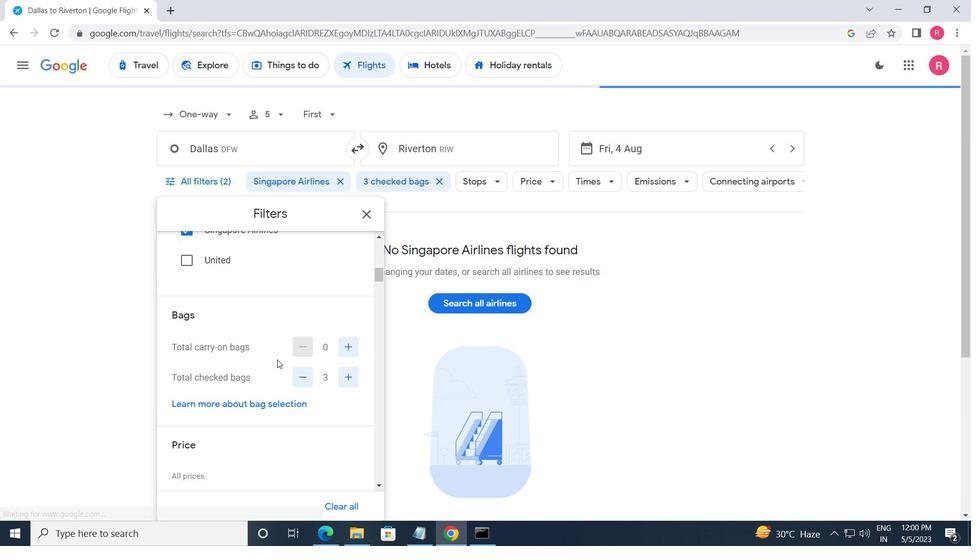 
Action: Mouse moved to (347, 376)
Screenshot: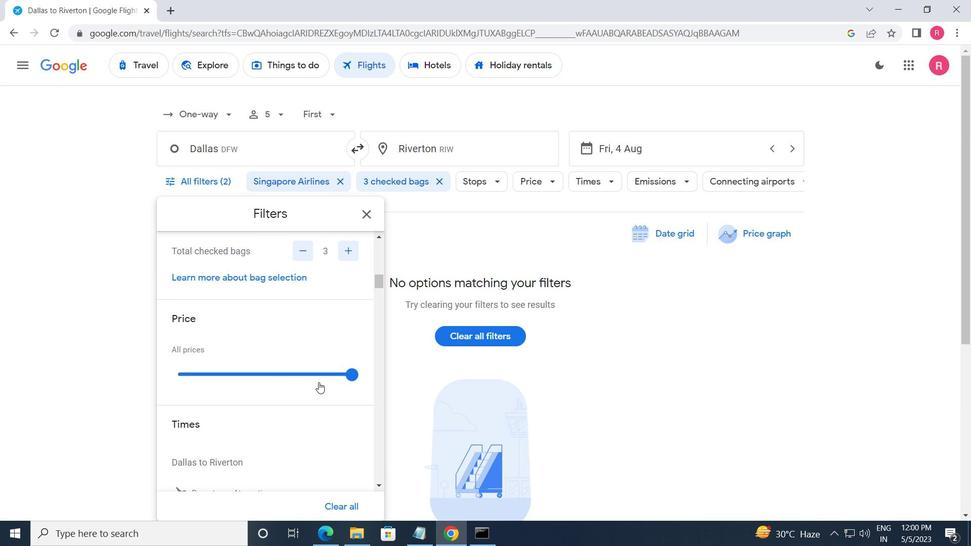 
Action: Mouse pressed left at (347, 376)
Screenshot: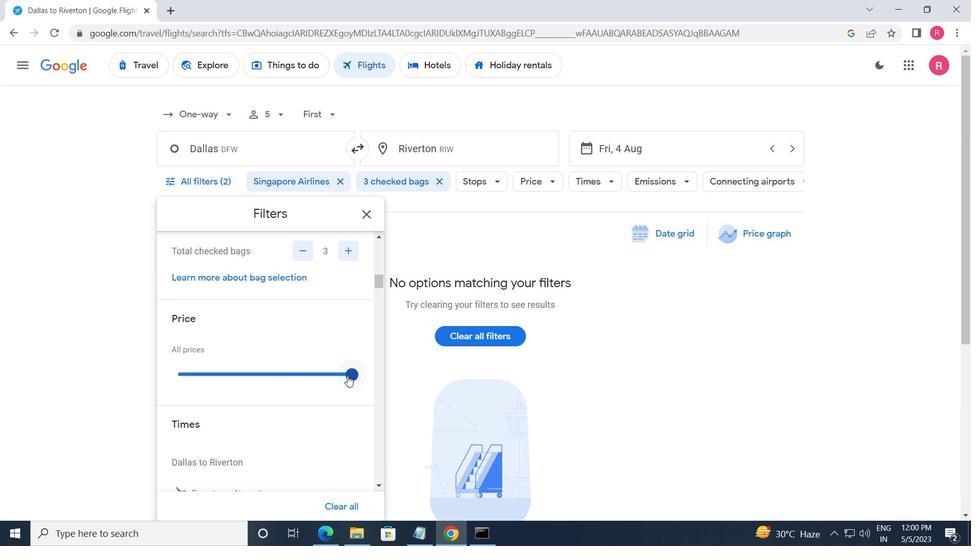 
Action: Mouse moved to (249, 335)
Screenshot: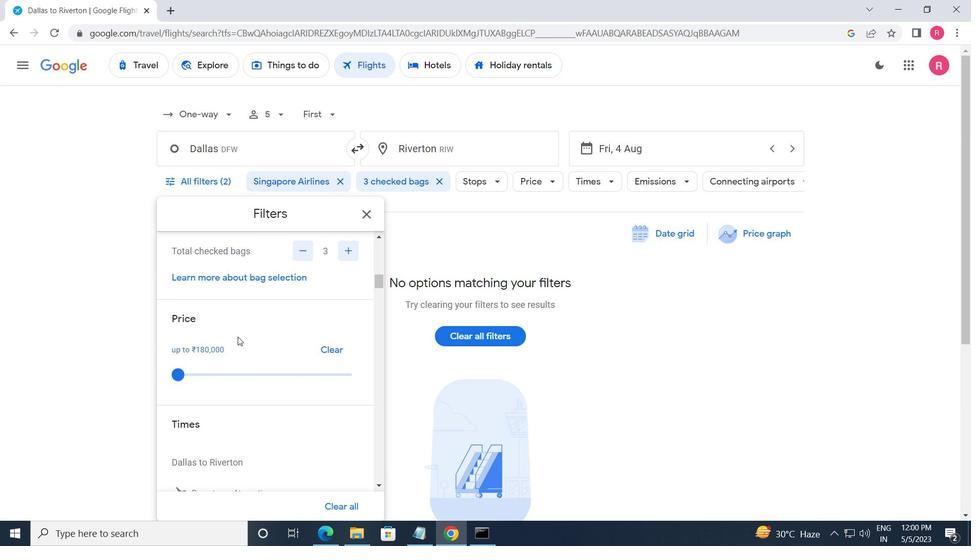 
Action: Mouse scrolled (249, 335) with delta (0, 0)
Screenshot: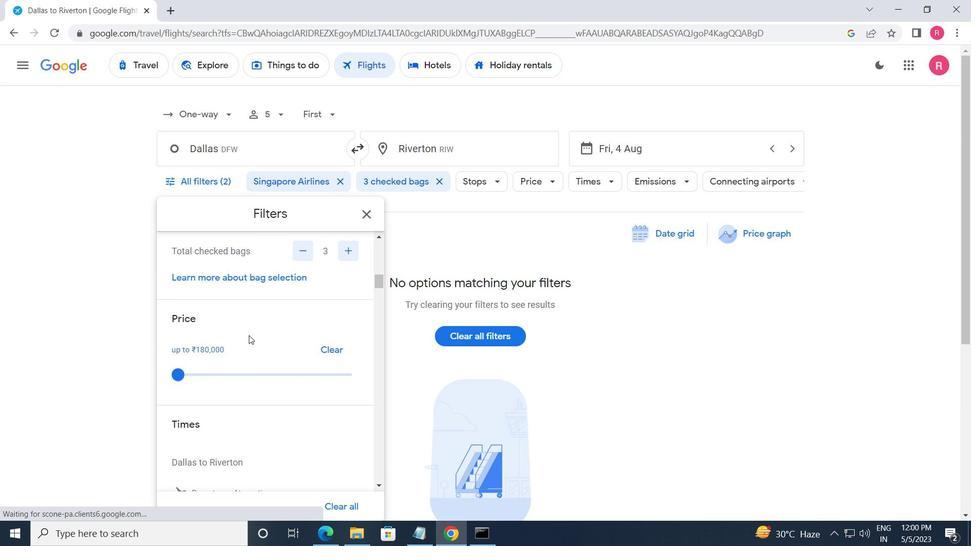 
Action: Mouse moved to (249, 335)
Screenshot: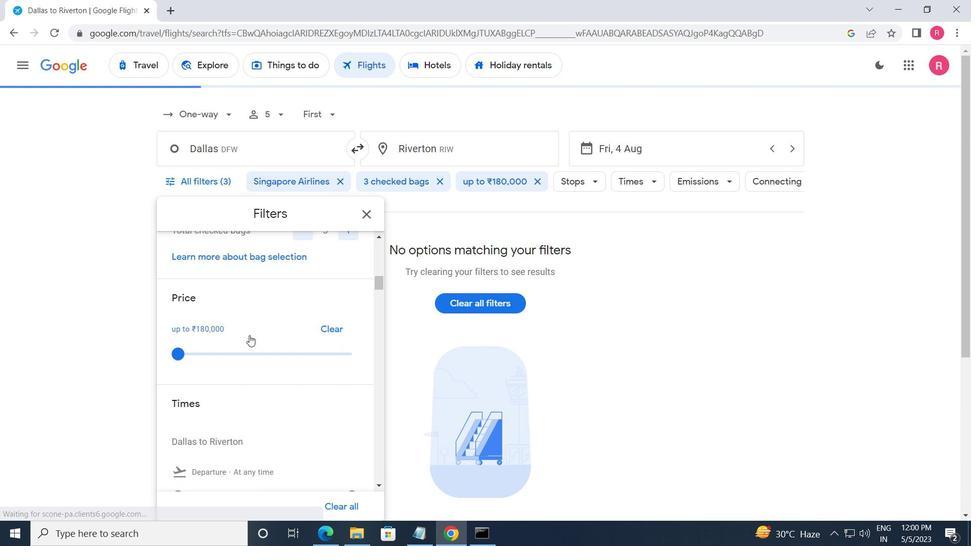 
Action: Mouse scrolled (249, 335) with delta (0, 0)
Screenshot: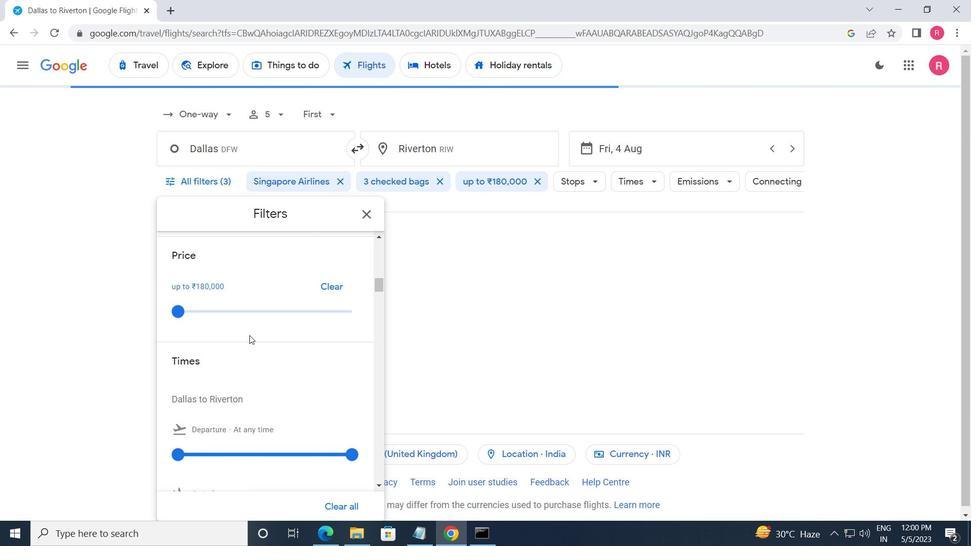 
Action: Mouse scrolled (249, 335) with delta (0, 0)
Screenshot: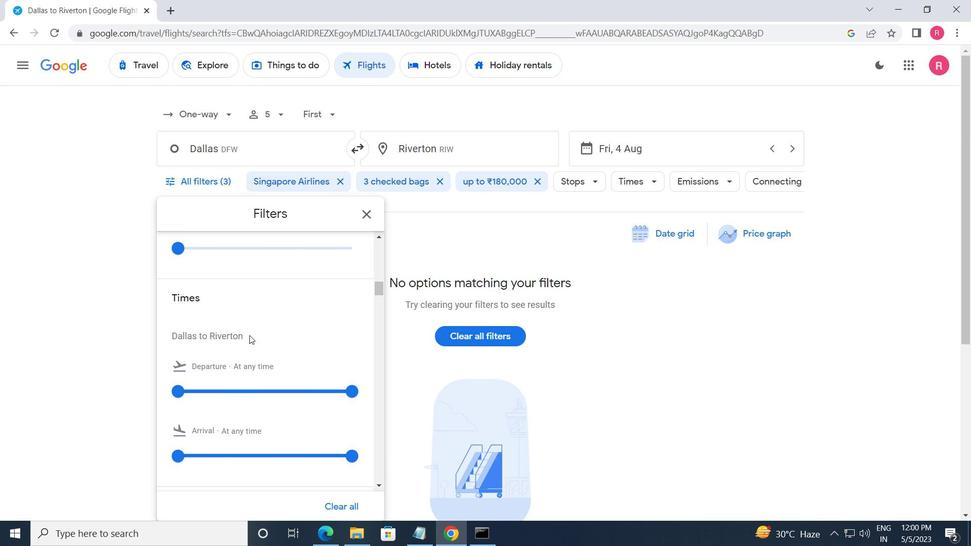 
Action: Mouse moved to (183, 330)
Screenshot: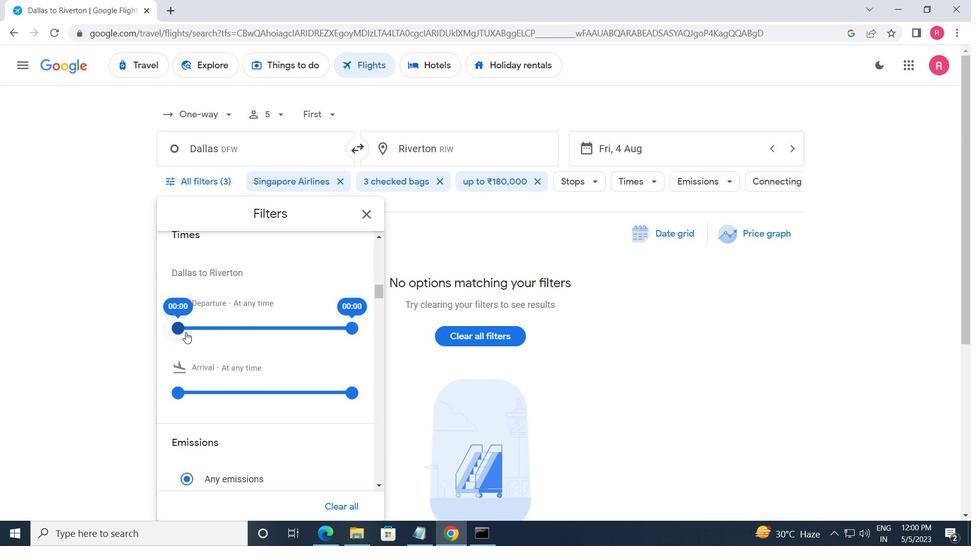 
Action: Mouse pressed left at (183, 330)
Screenshot: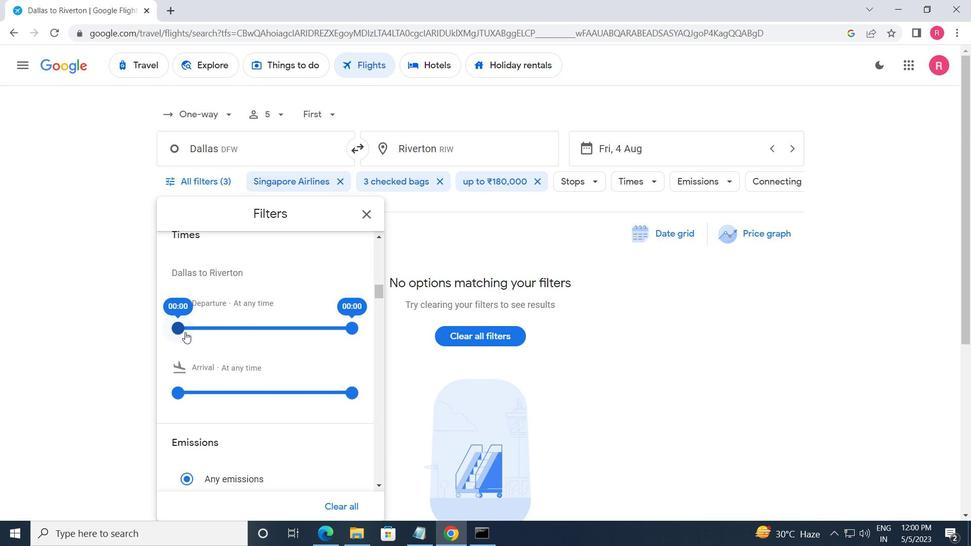 
Action: Mouse moved to (347, 326)
Screenshot: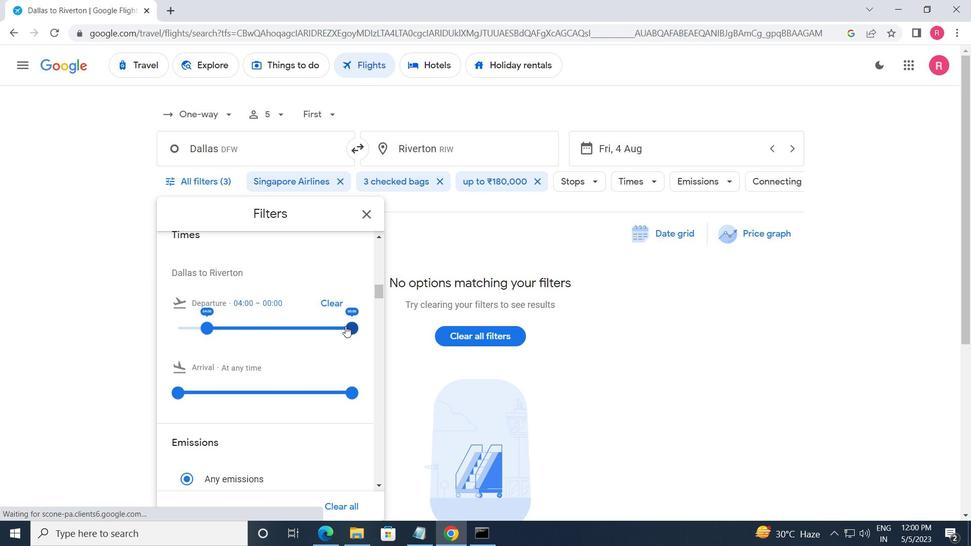 
Action: Mouse pressed left at (347, 326)
Screenshot: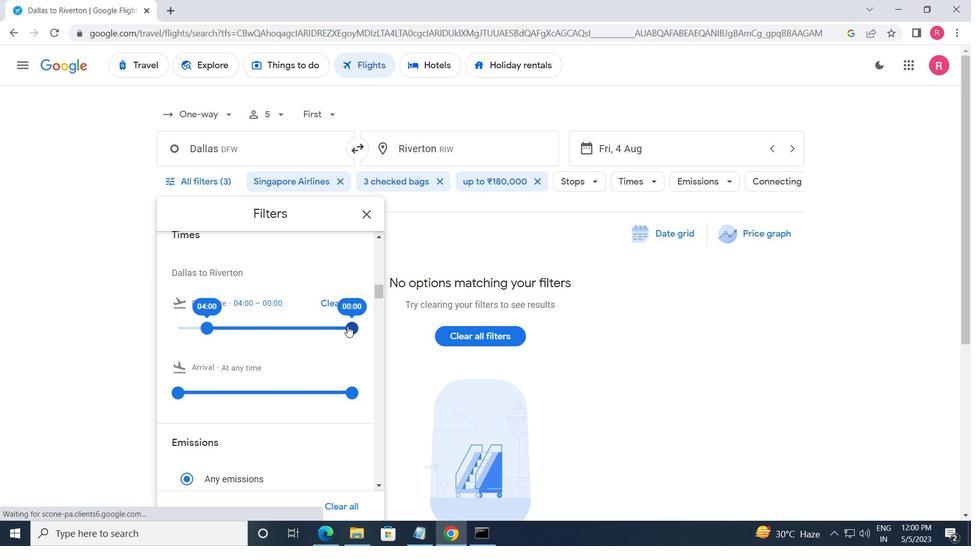 
Action: Mouse moved to (366, 213)
Screenshot: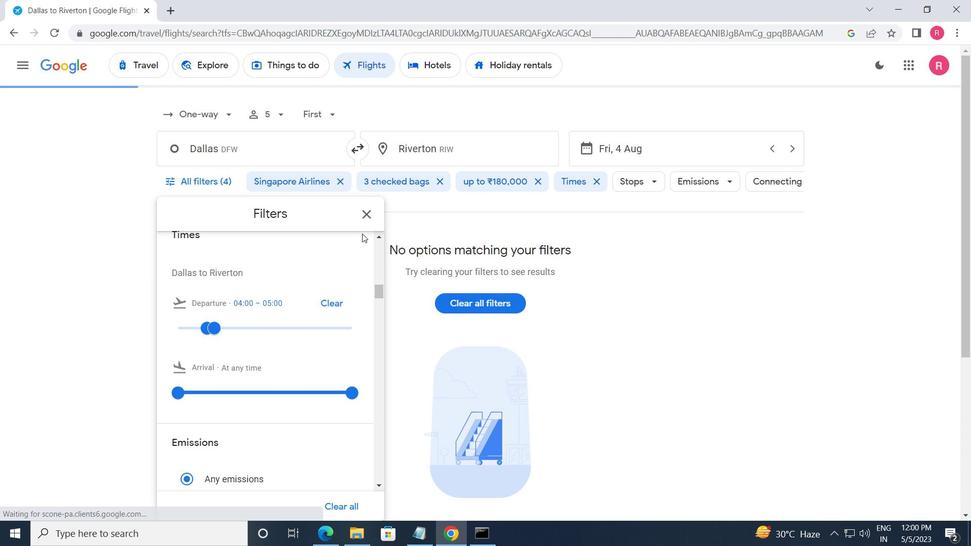 
Action: Mouse pressed left at (366, 213)
Screenshot: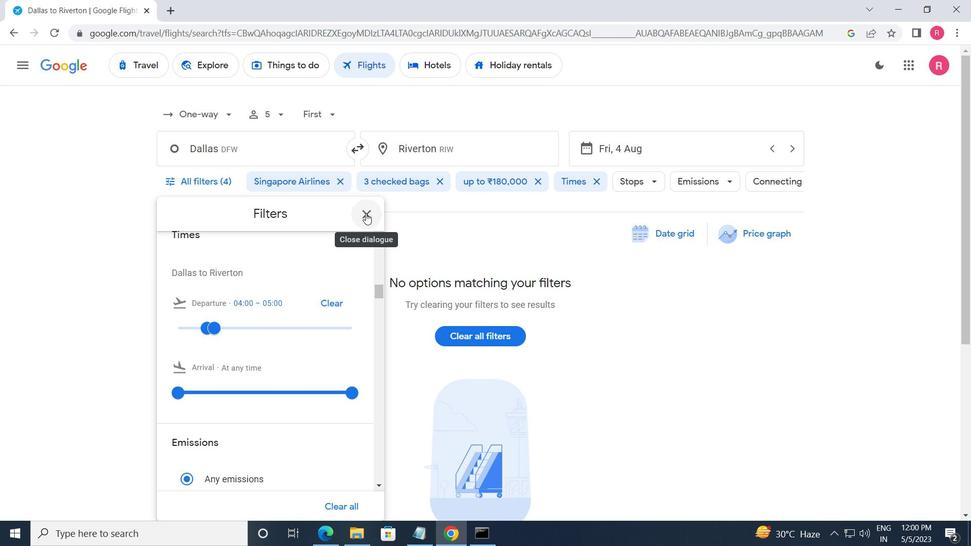 
